 Task: Add an event with the title Second Marketing Campaign Evaluation and Fine-tuning, date ''2024/05/23'', time 8:50 AM to 10:50 AMand add a description: Scavenger Hunt is a highly customizable activity that can be tailored to suit specific objectives or themes. It can incorporate company-specific trivia, puzzles, or tasks related to your industry or organizational values. The facilitator can also include team-building elements, such as icebreaker activities, during the scavenger hunt to enhance team cohesion and communication.Select event color  Tangerine . Add location for the event as: 789 National Archaeological Museum, Athens, Greece, logged in from the account softage.10@softage.netand send the event invitation to softage.8@softage.net and softage.9@softage.net. Set a reminder for the event Daily
Action: Mouse moved to (53, 102)
Screenshot: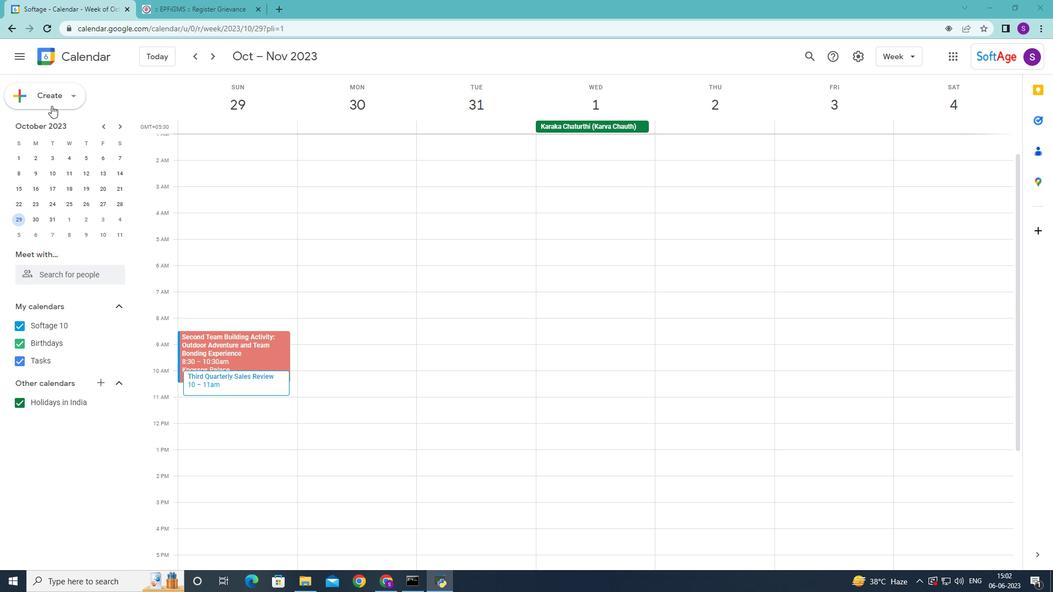 
Action: Mouse pressed left at (53, 102)
Screenshot: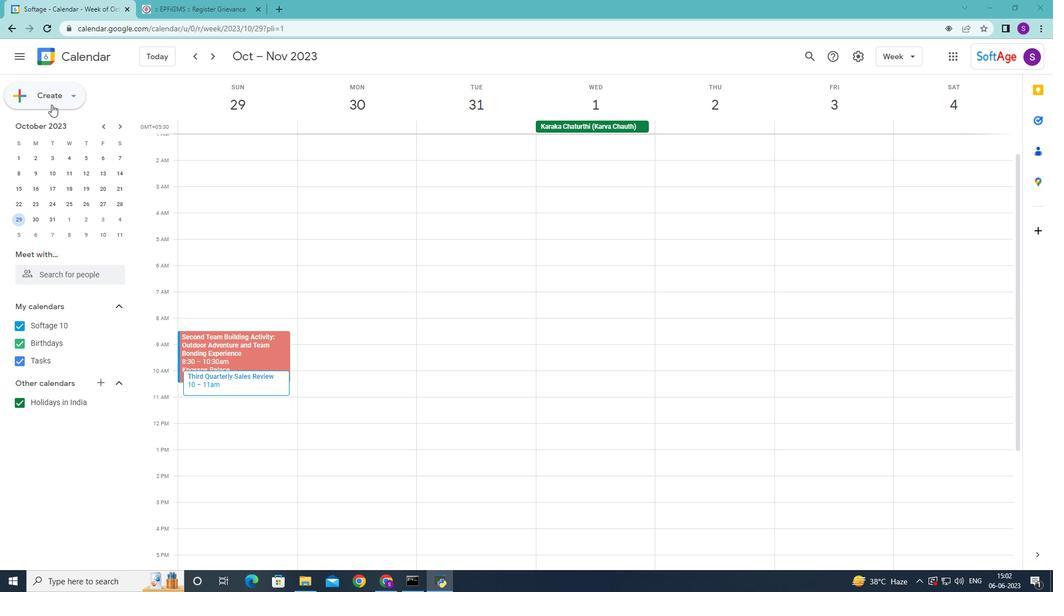 
Action: Mouse moved to (63, 134)
Screenshot: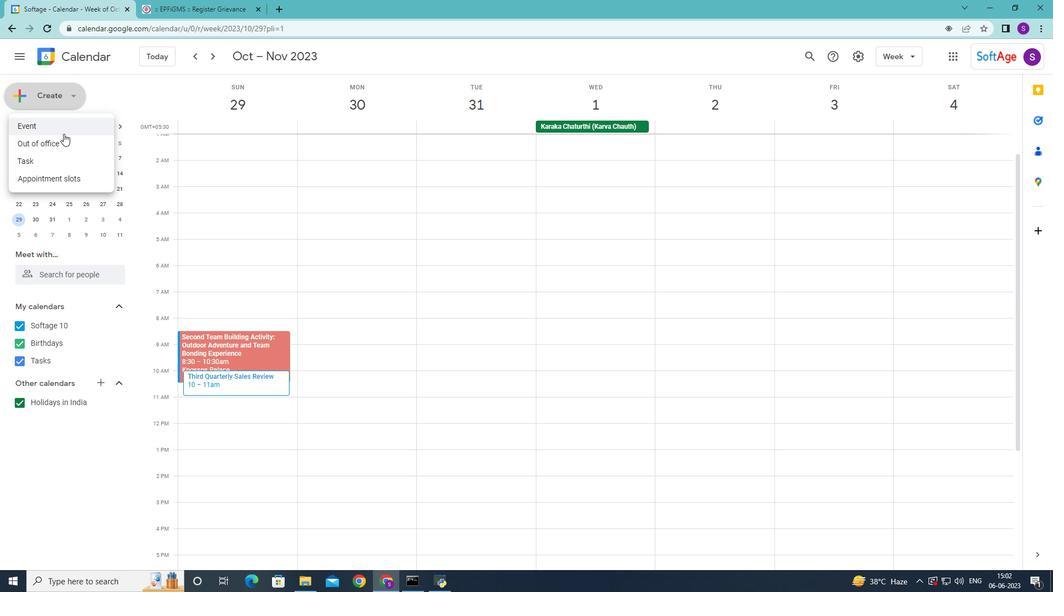 
Action: Mouse pressed left at (63, 134)
Screenshot: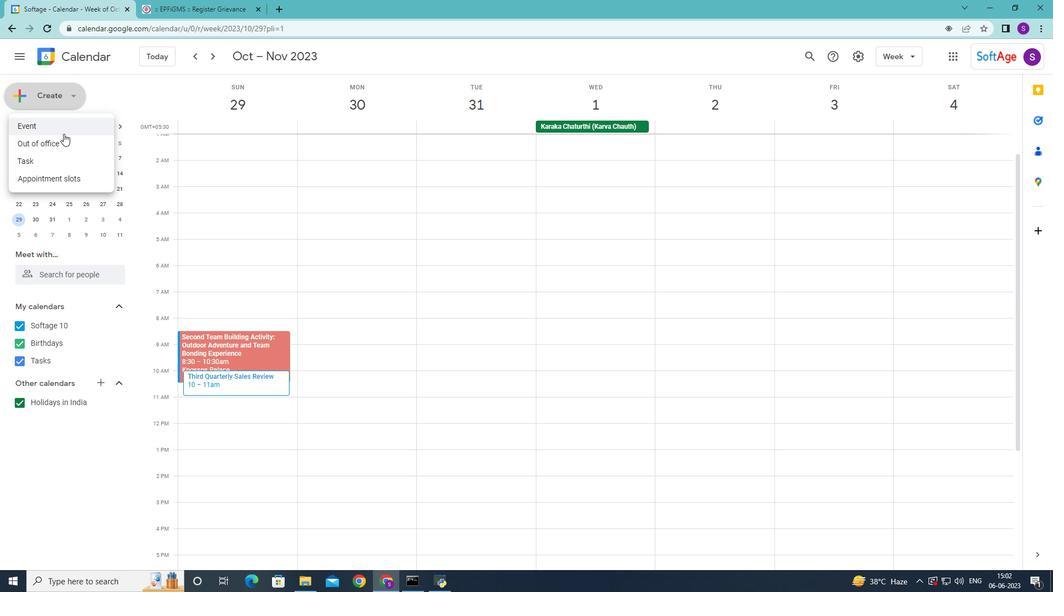 
Action: Mouse moved to (362, 274)
Screenshot: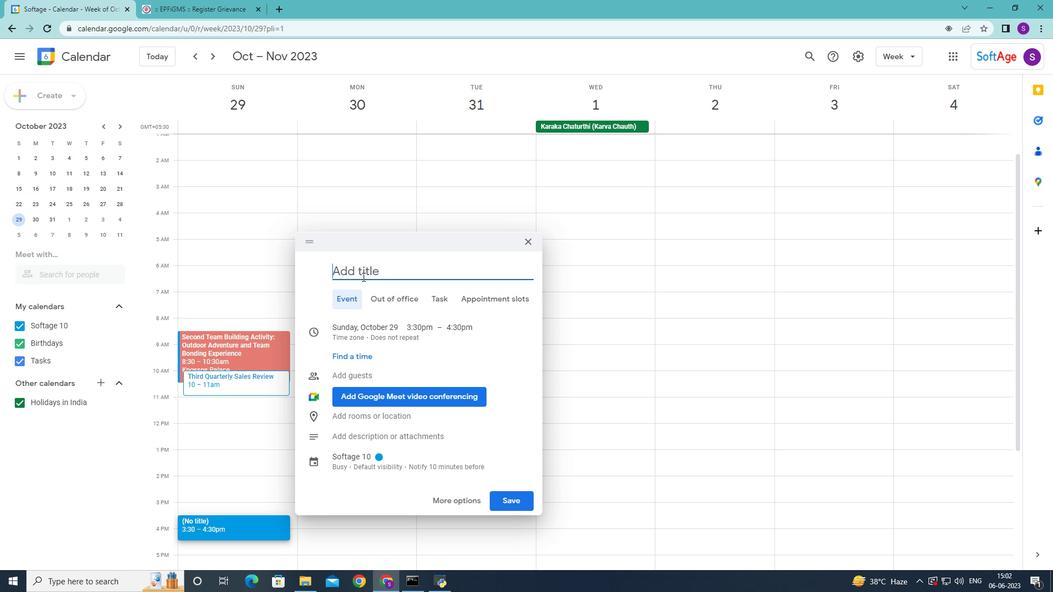 
Action: Mouse pressed left at (362, 274)
Screenshot: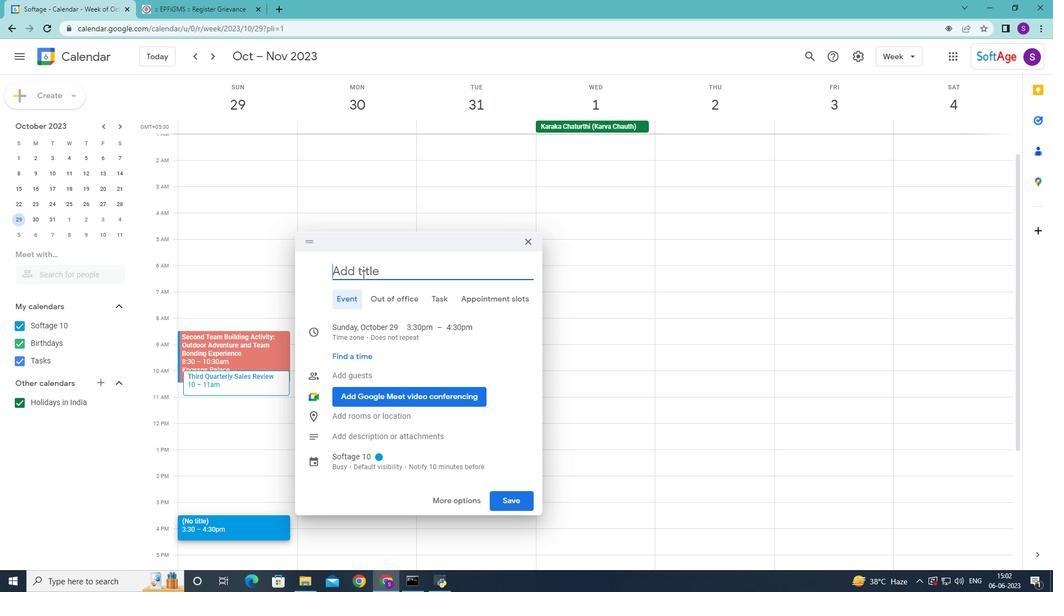 
Action: Mouse moved to (363, 273)
Screenshot: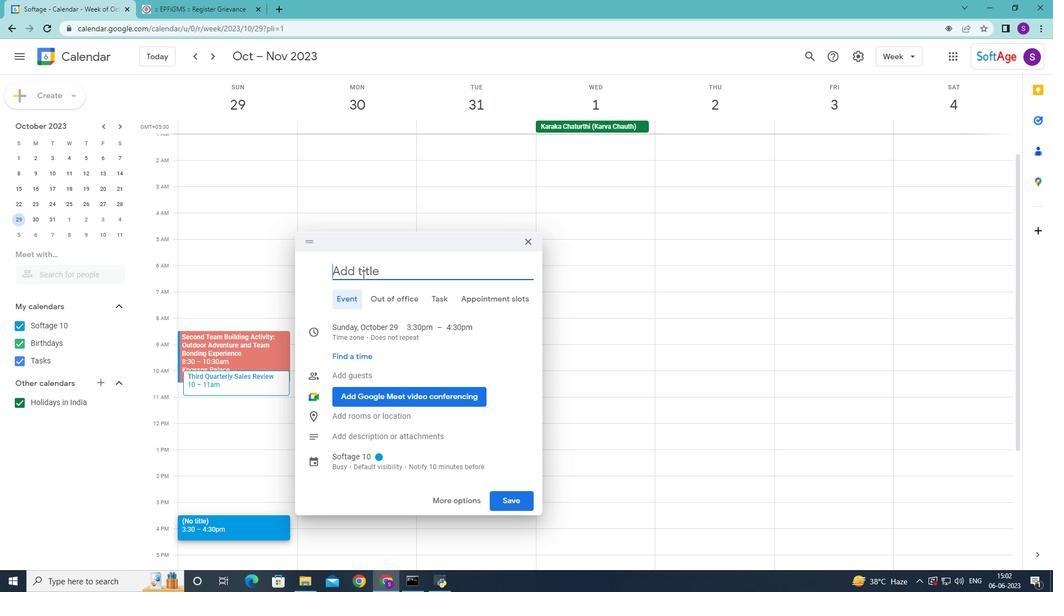 
Action: Key pressed <Key.shift>Second<Key.space><Key.shift>Marketing<Key.space><Key.shift>Campaign<Key.space><Key.shift>Evaluation<Key.space>and<Key.space><Key.shift>Fine<Key.space><Key.backspace>-tunning<Key.space>
Screenshot: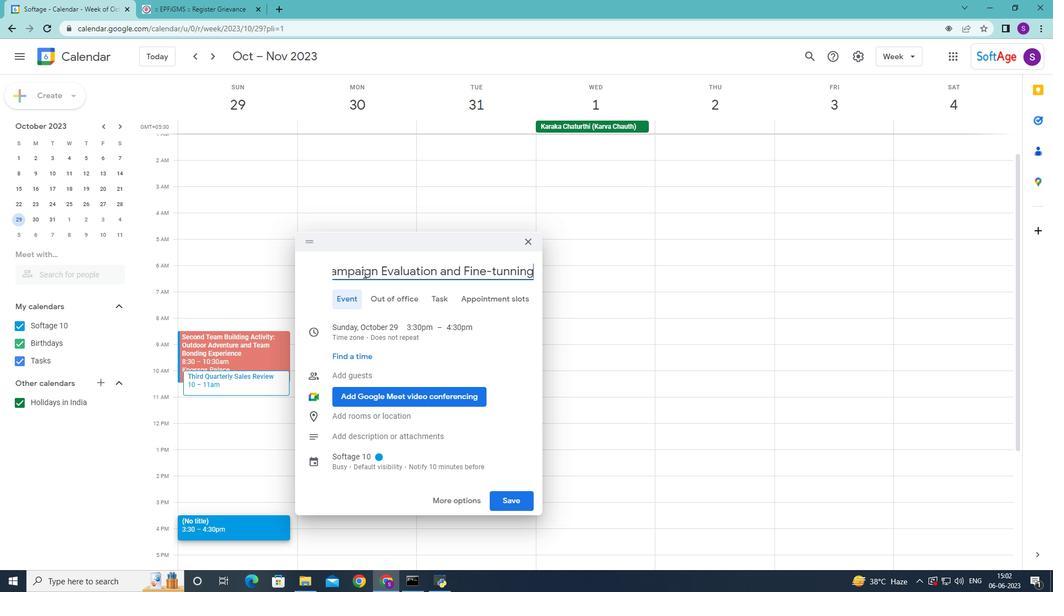 
Action: Mouse moved to (507, 273)
Screenshot: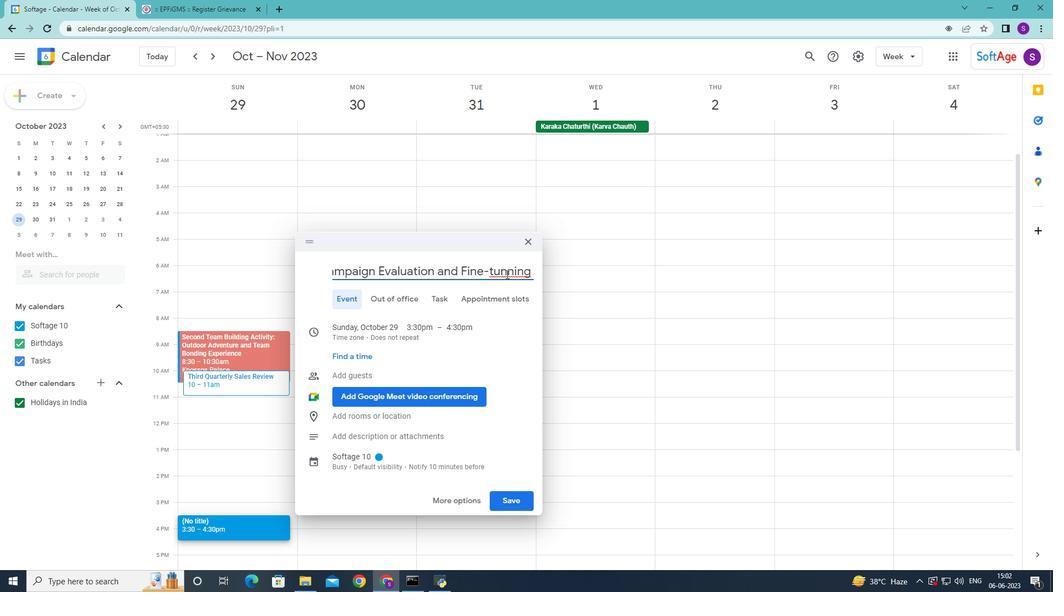 
Action: Mouse pressed left at (507, 273)
Screenshot: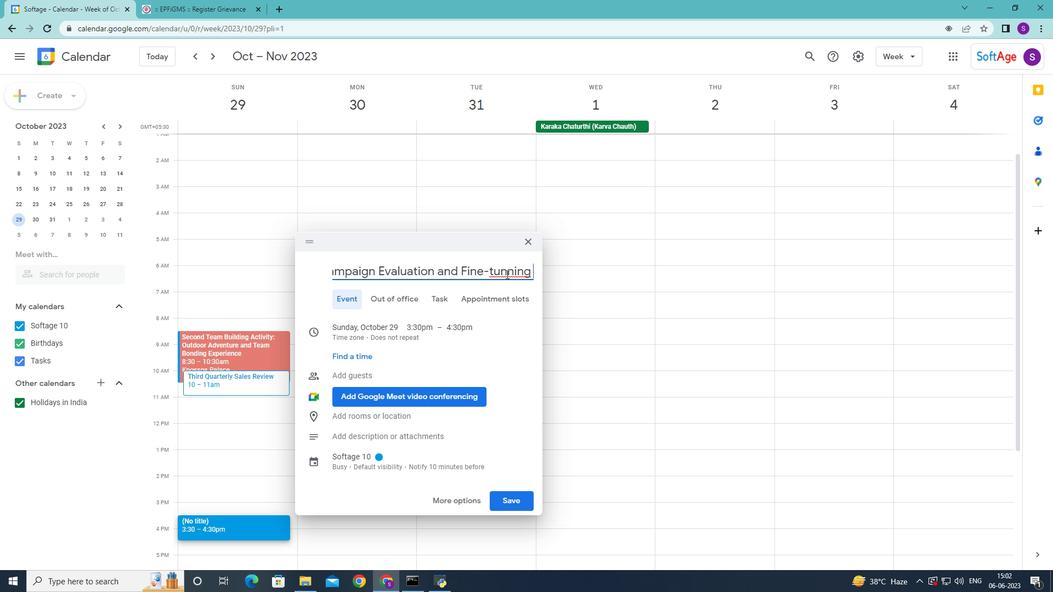
Action: Key pressed <Key.backspace>
Screenshot: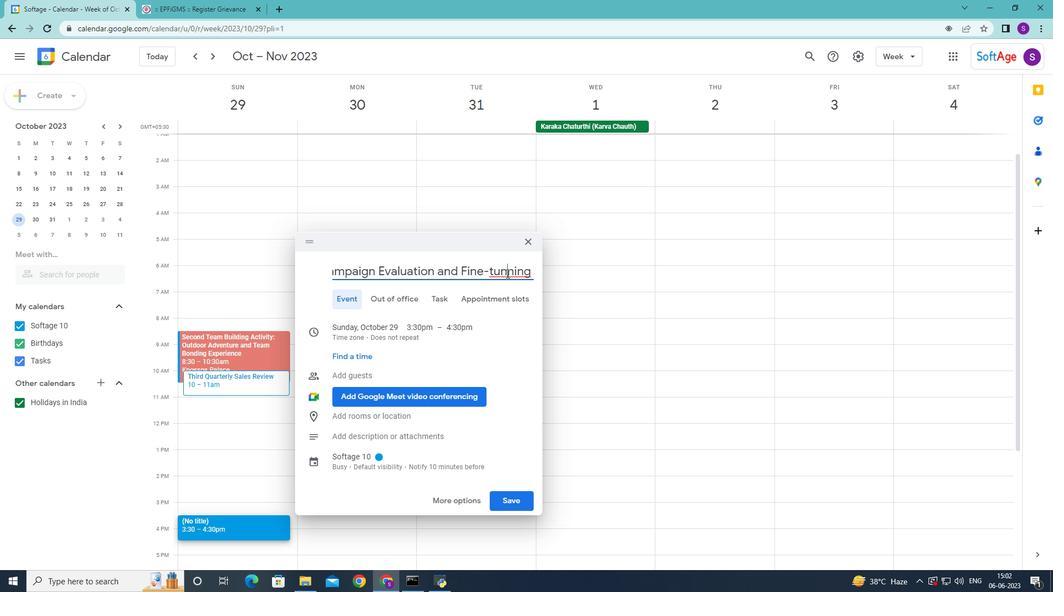 
Action: Mouse moved to (531, 269)
Screenshot: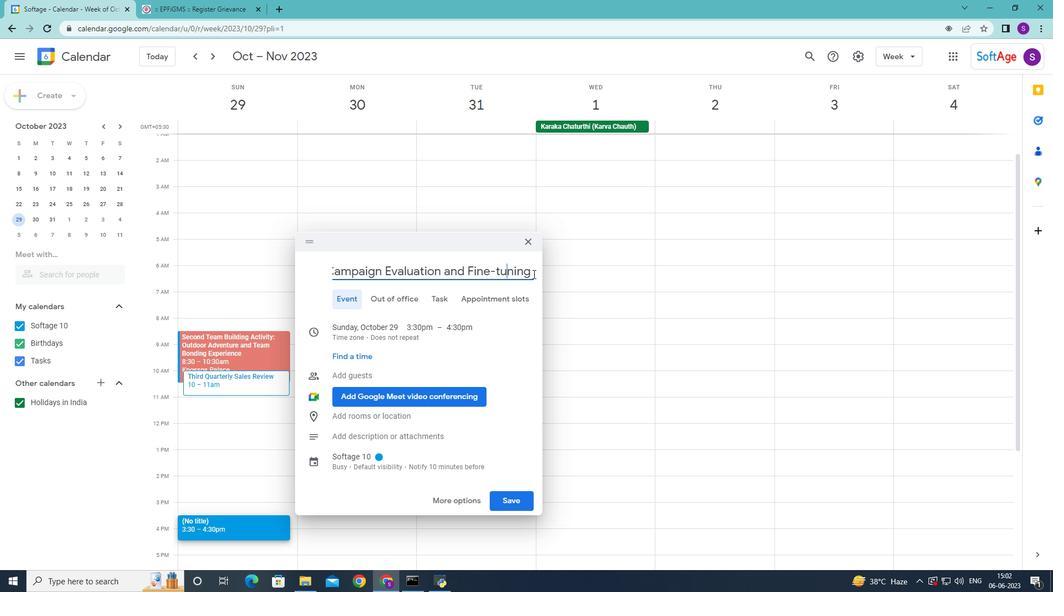 
Action: Mouse pressed left at (531, 269)
Screenshot: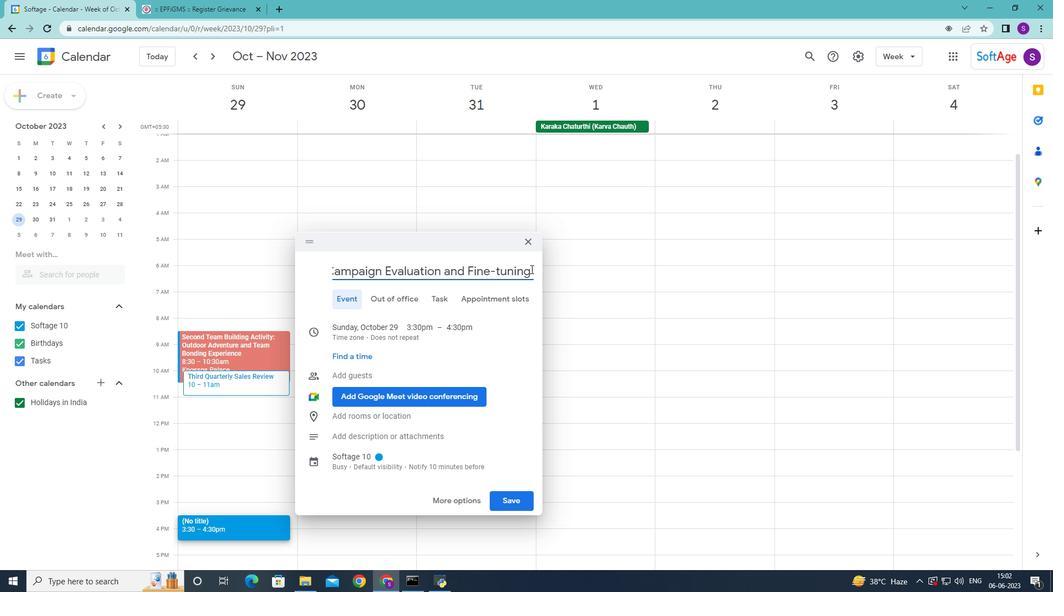 
Action: Mouse moved to (357, 326)
Screenshot: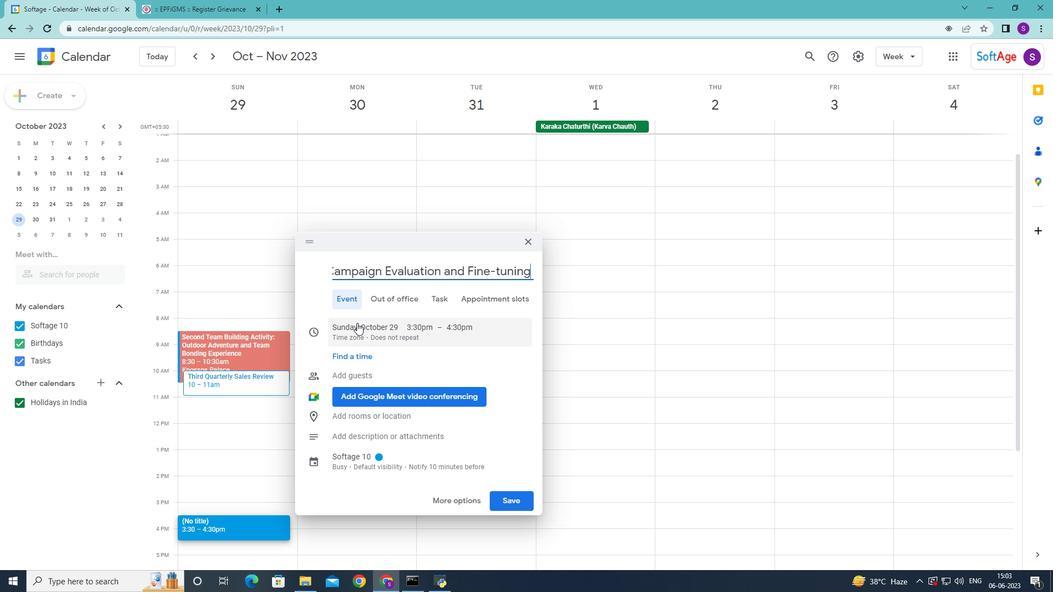 
Action: Mouse pressed left at (357, 326)
Screenshot: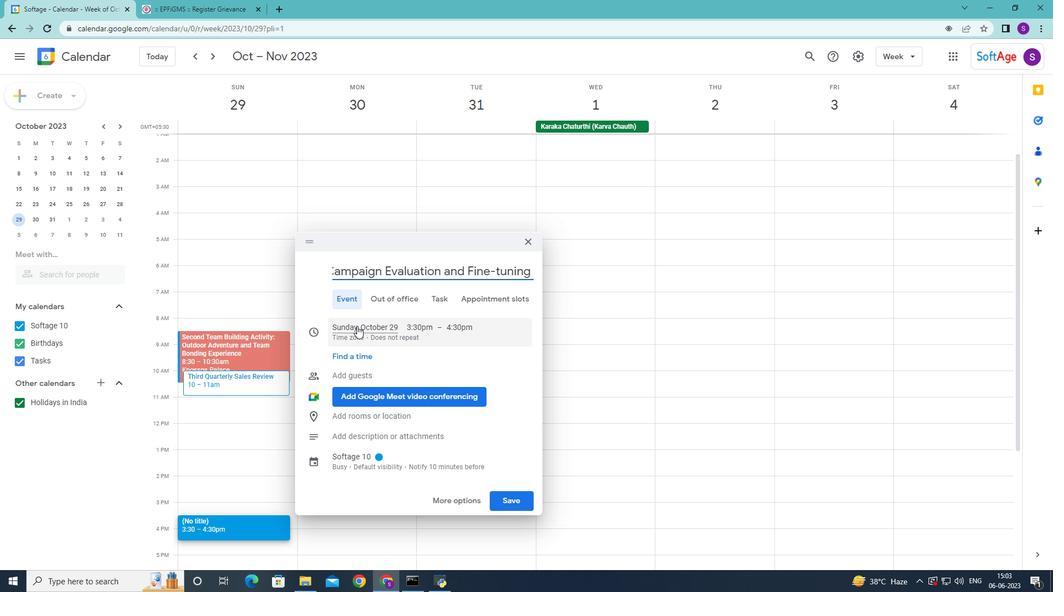 
Action: Mouse moved to (384, 369)
Screenshot: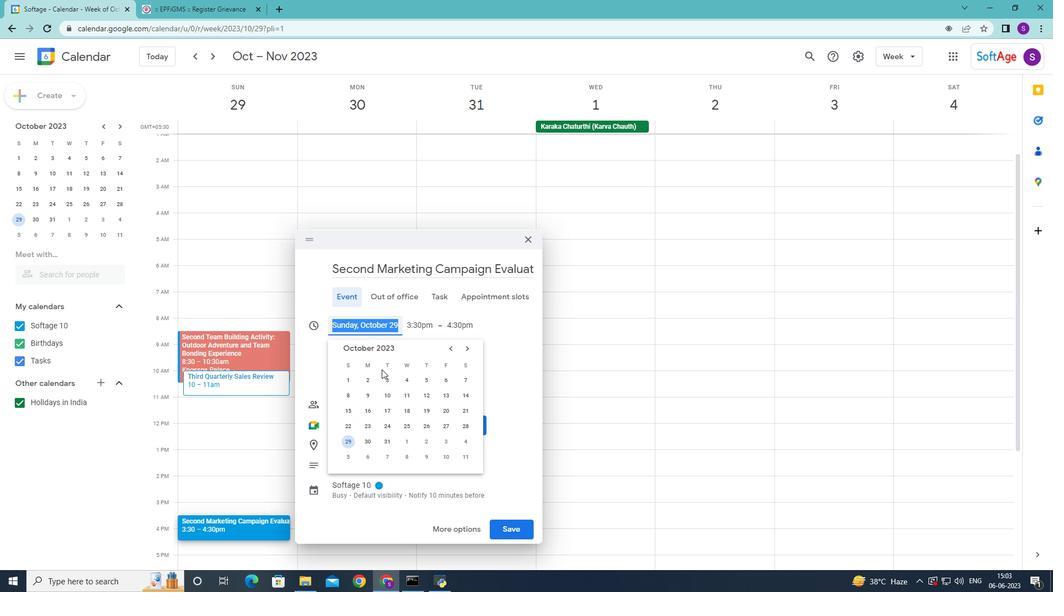 
Action: Mouse scrolled (384, 368) with delta (0, 0)
Screenshot: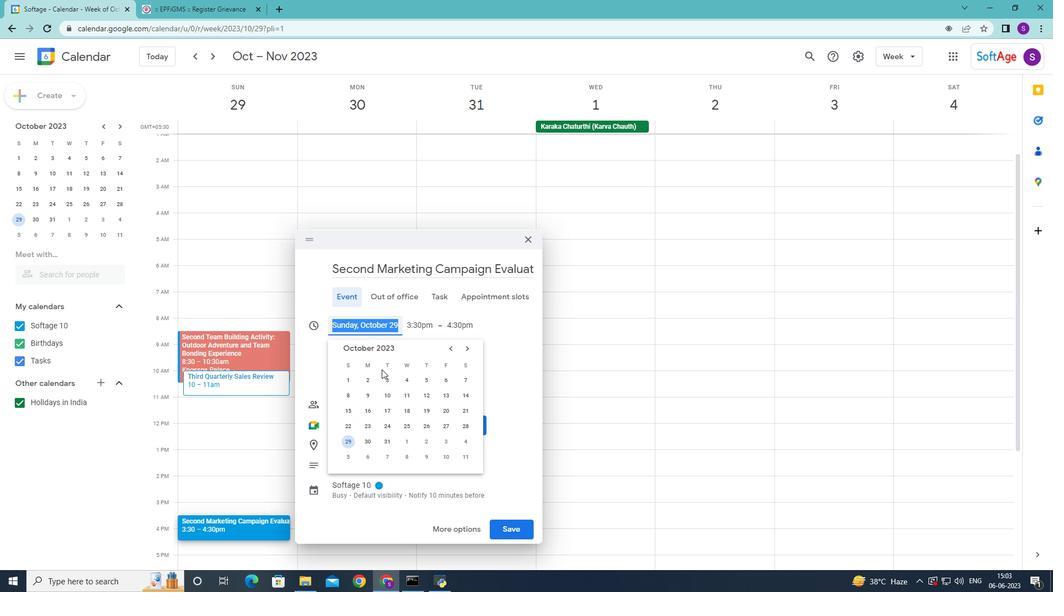 
Action: Mouse moved to (470, 350)
Screenshot: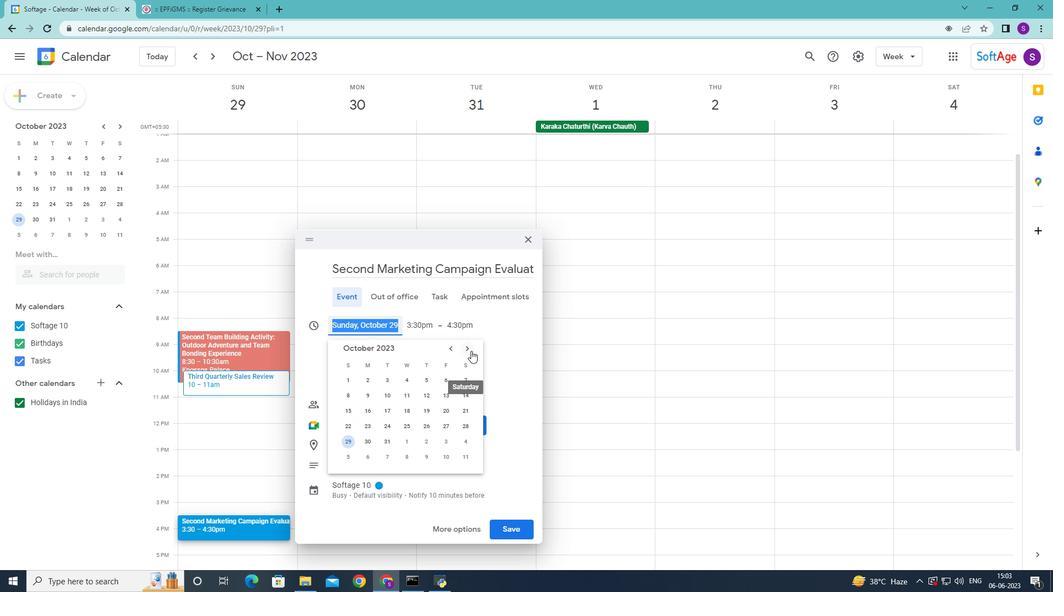 
Action: Mouse pressed left at (470, 350)
Screenshot: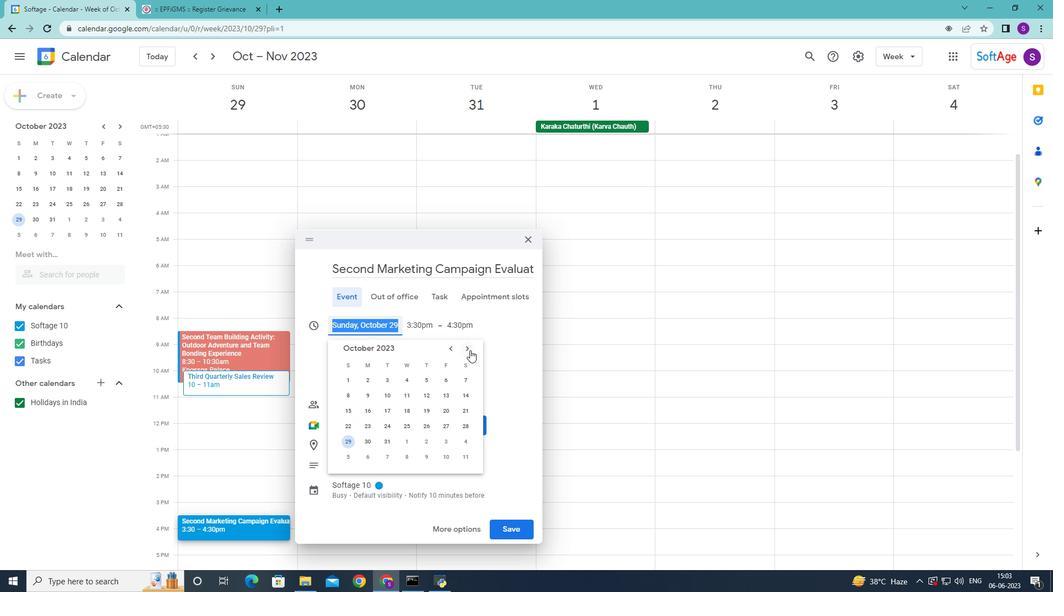 
Action: Mouse pressed left at (470, 350)
Screenshot: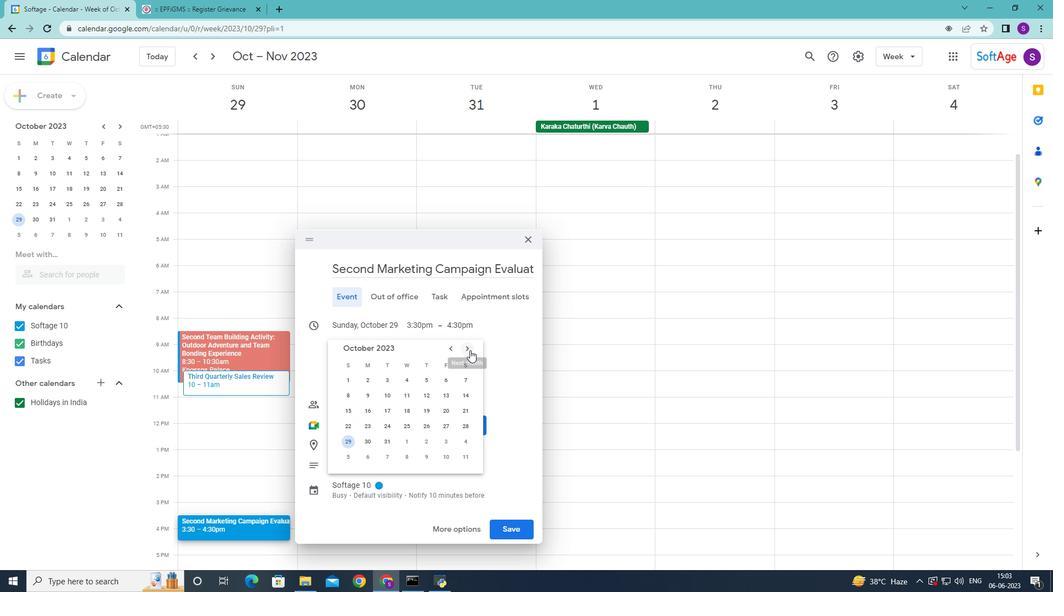 
Action: Mouse pressed left at (470, 350)
Screenshot: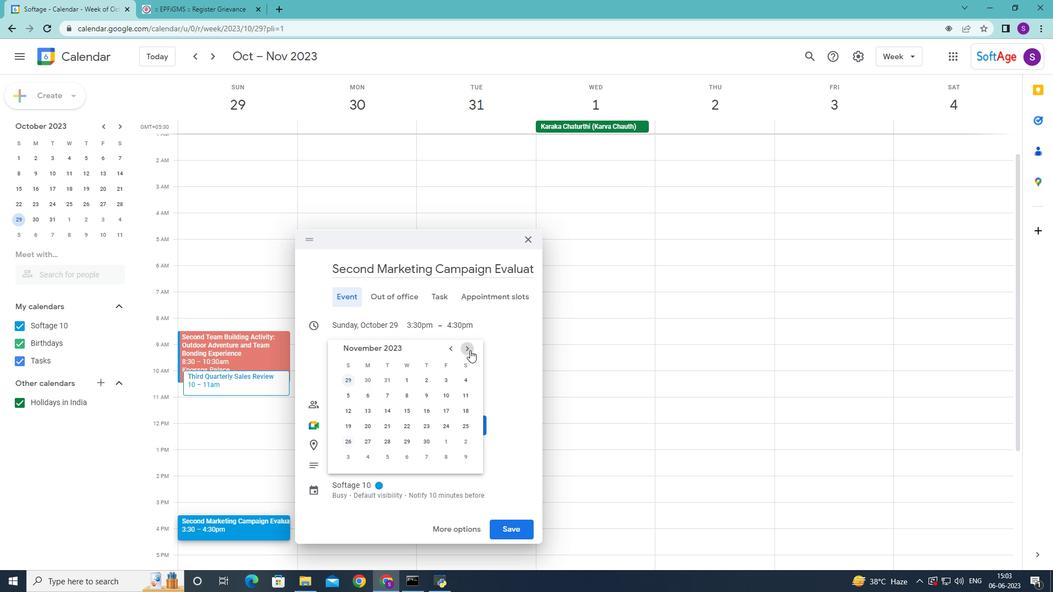 
Action: Mouse pressed left at (470, 350)
Screenshot: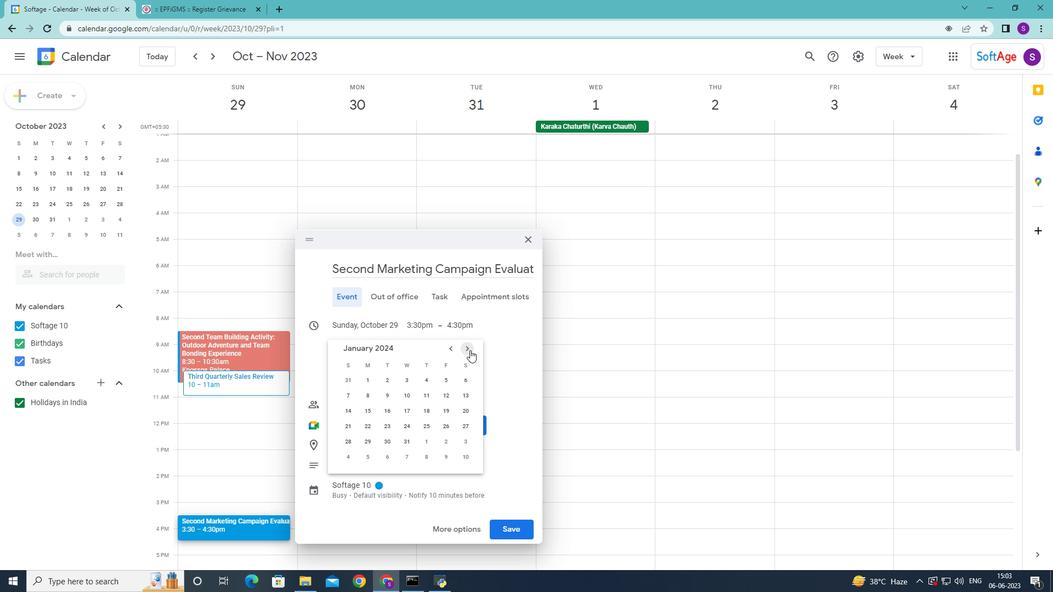 
Action: Mouse pressed left at (470, 350)
Screenshot: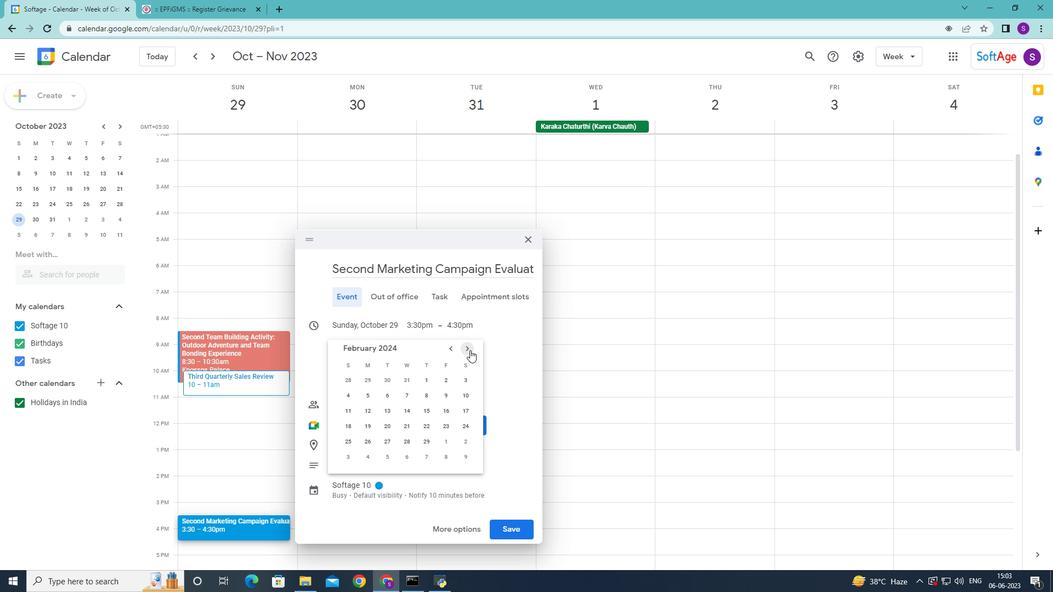 
Action: Mouse pressed left at (470, 350)
Screenshot: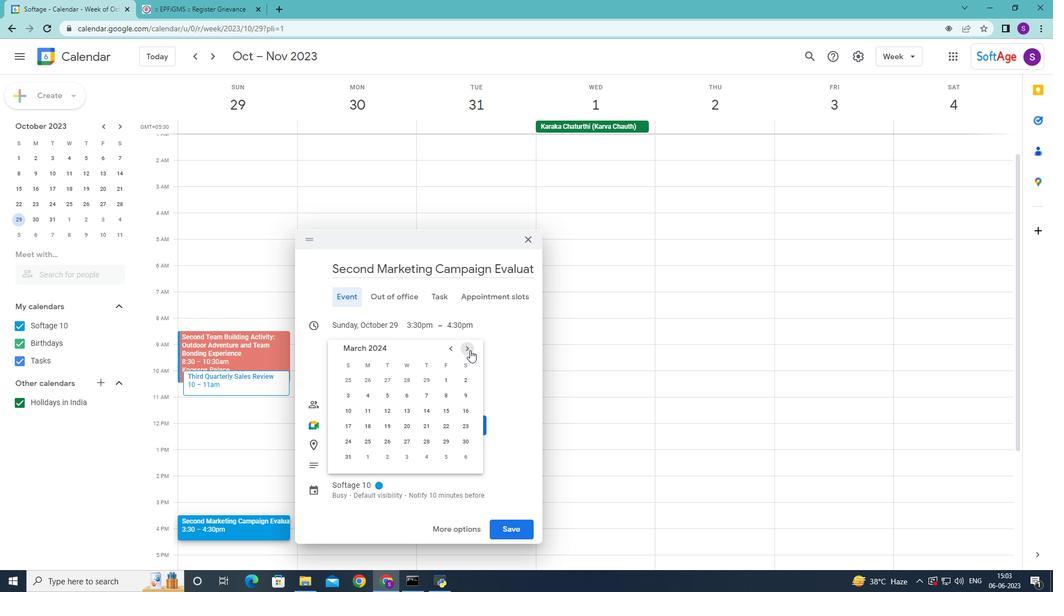 
Action: Mouse pressed left at (470, 350)
Screenshot: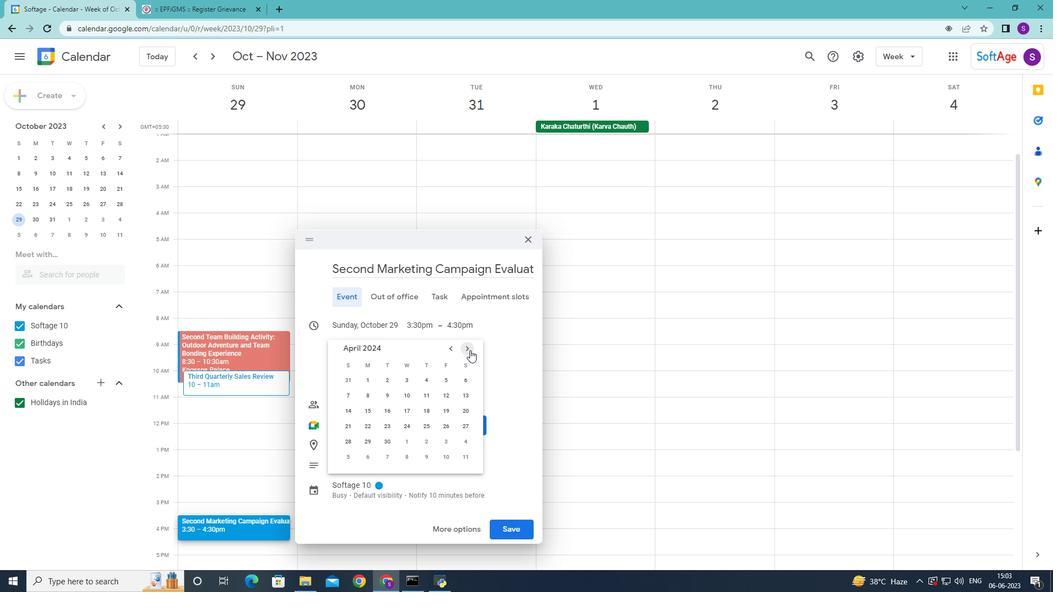 
Action: Mouse moved to (433, 429)
Screenshot: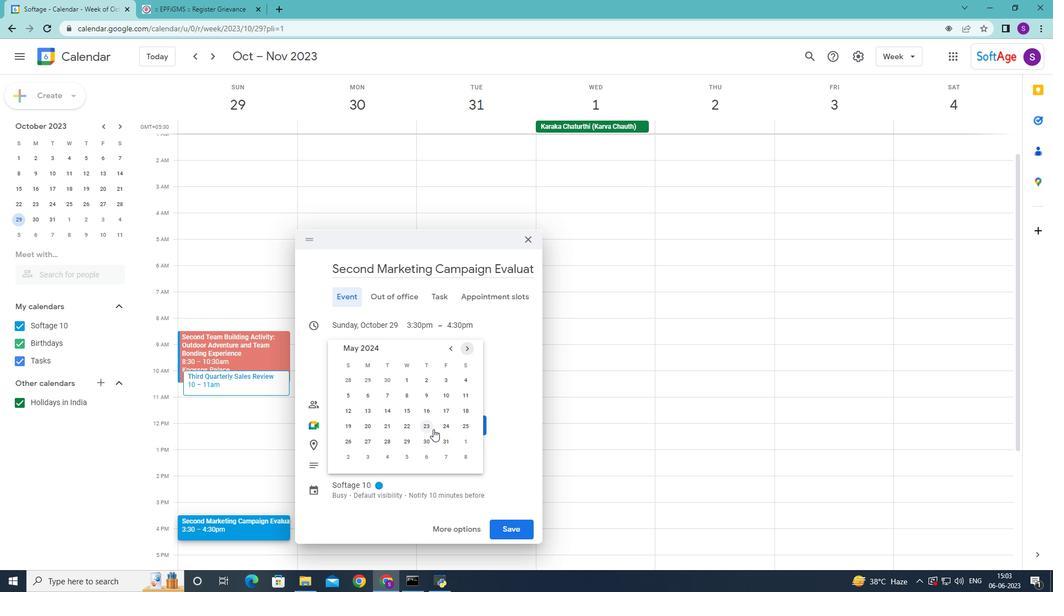 
Action: Mouse pressed left at (433, 429)
Screenshot: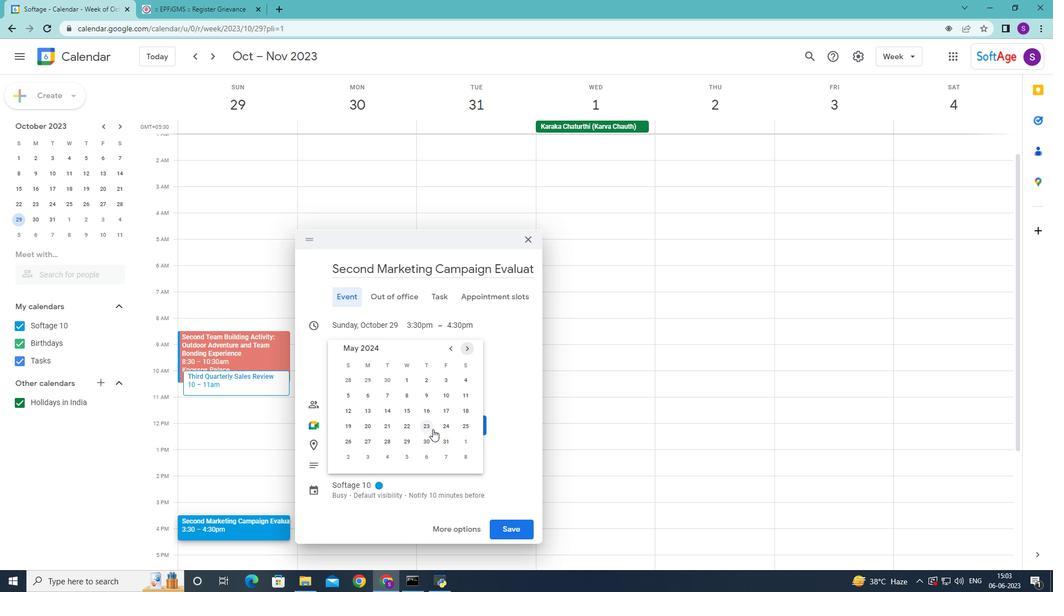 
Action: Mouse moved to (428, 321)
Screenshot: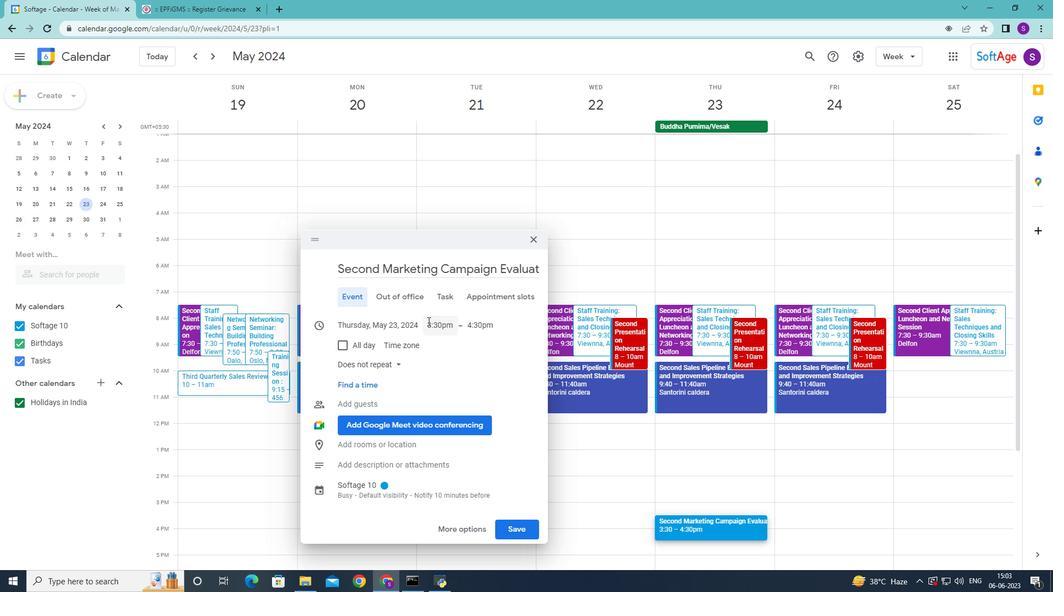 
Action: Mouse pressed left at (428, 321)
Screenshot: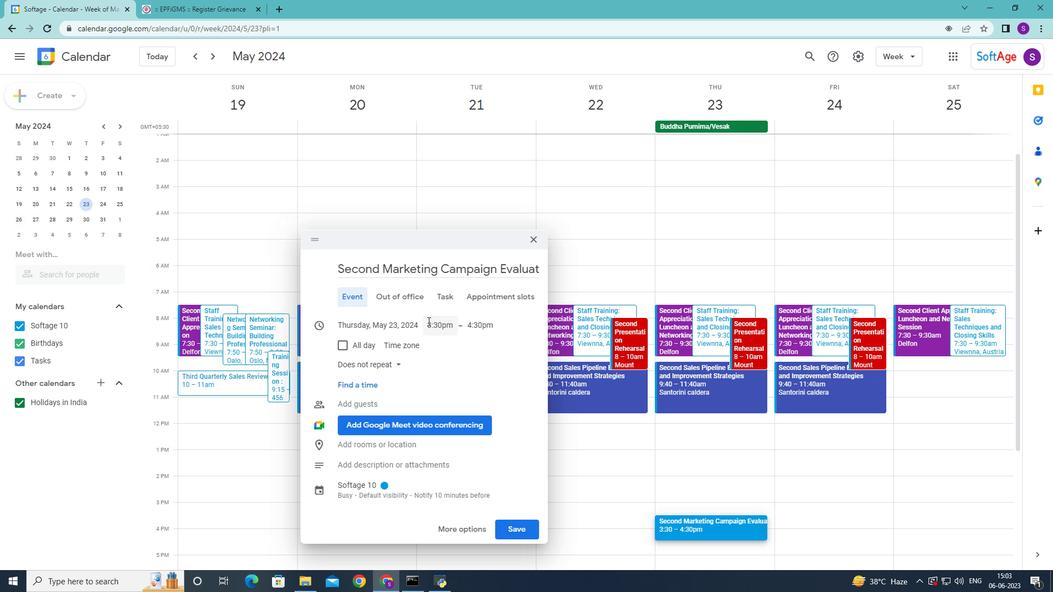 
Action: Mouse moved to (557, 325)
Screenshot: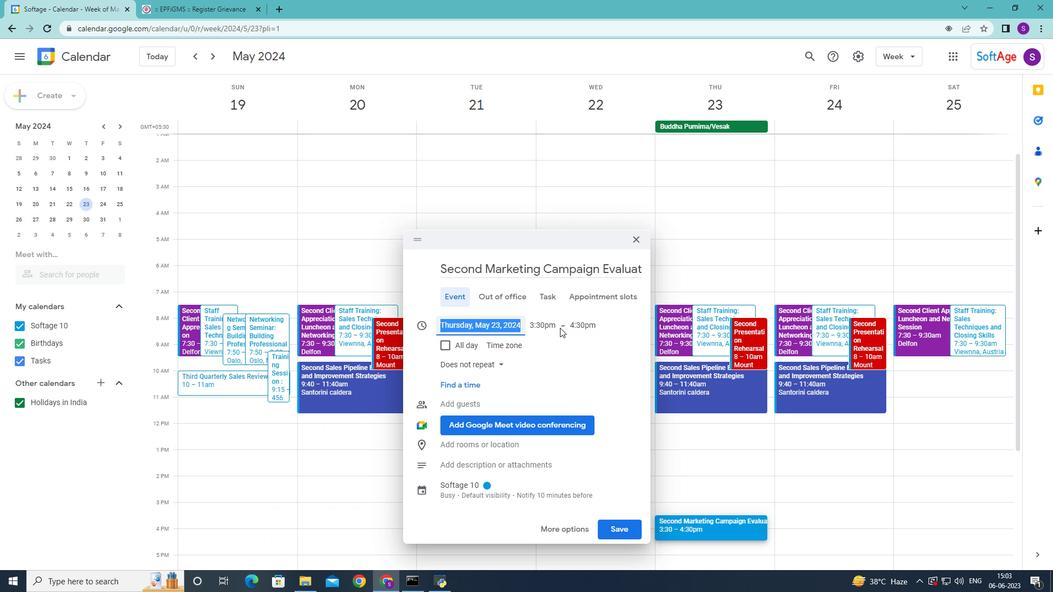 
Action: Mouse pressed left at (557, 325)
Screenshot: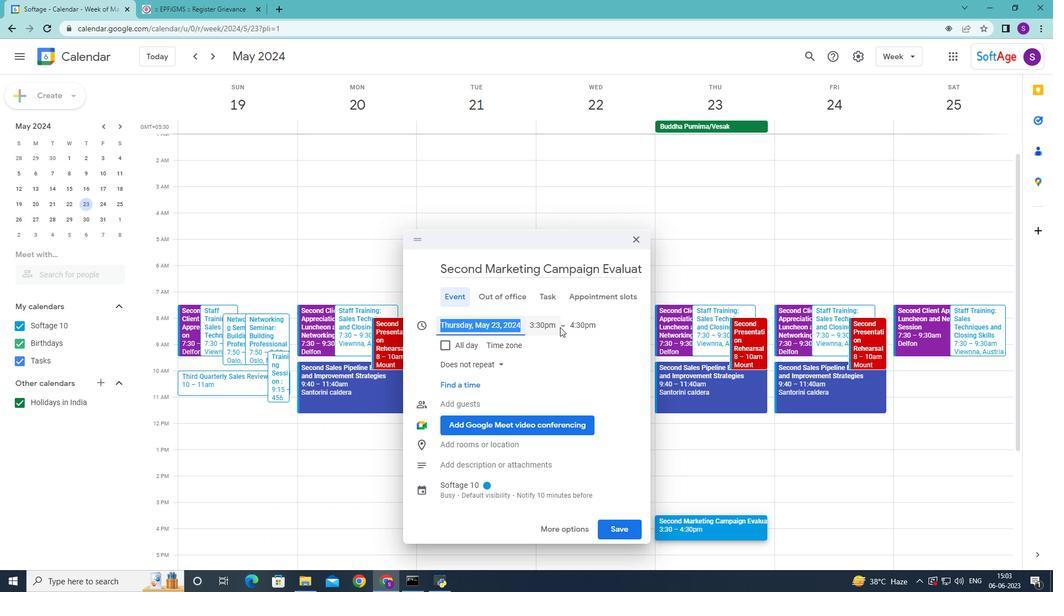 
Action: Mouse moved to (564, 340)
Screenshot: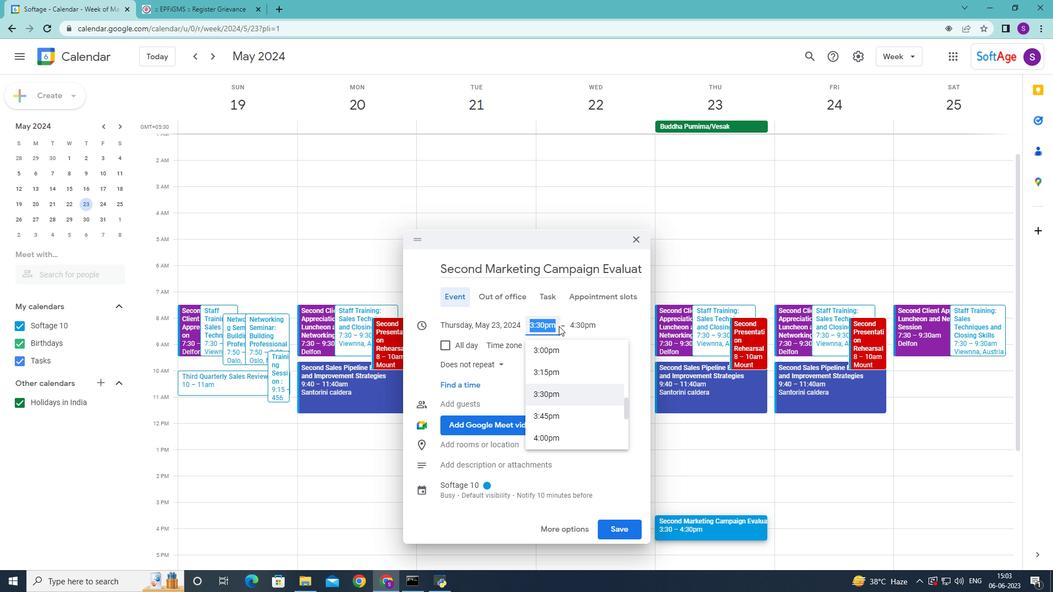 
Action: Key pressed 8<Key.shift_r>:0<Key.backspace>50am<Key.enter>
Screenshot: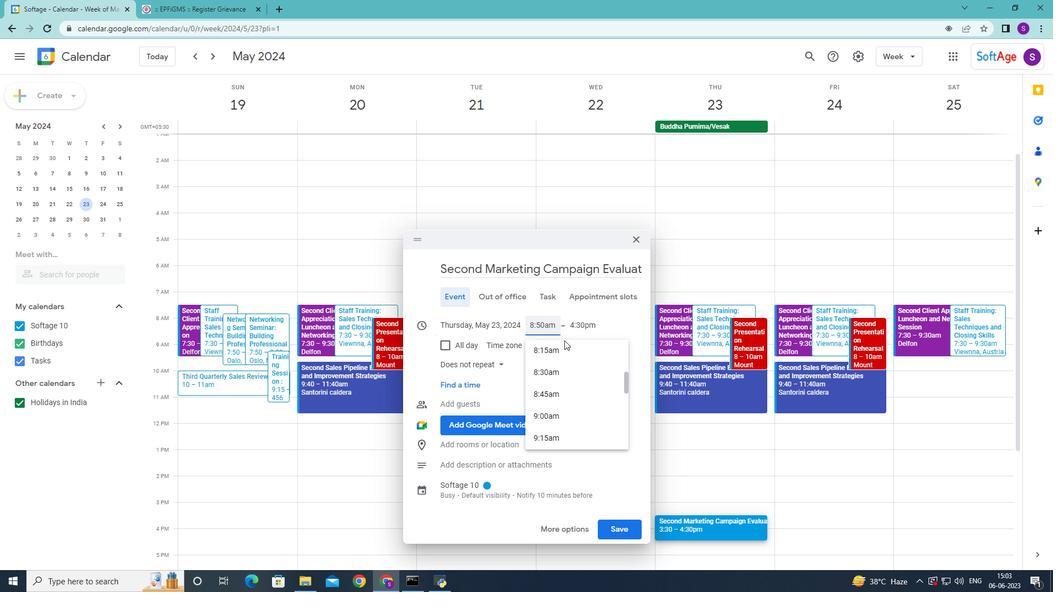 
Action: Mouse moved to (572, 262)
Screenshot: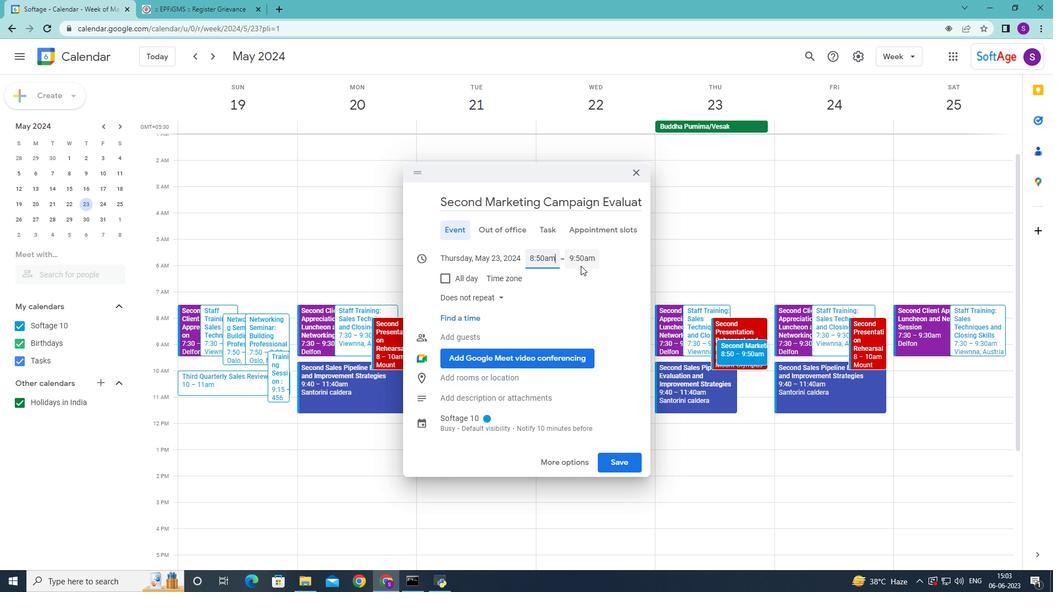 
Action: Mouse pressed left at (572, 262)
Screenshot: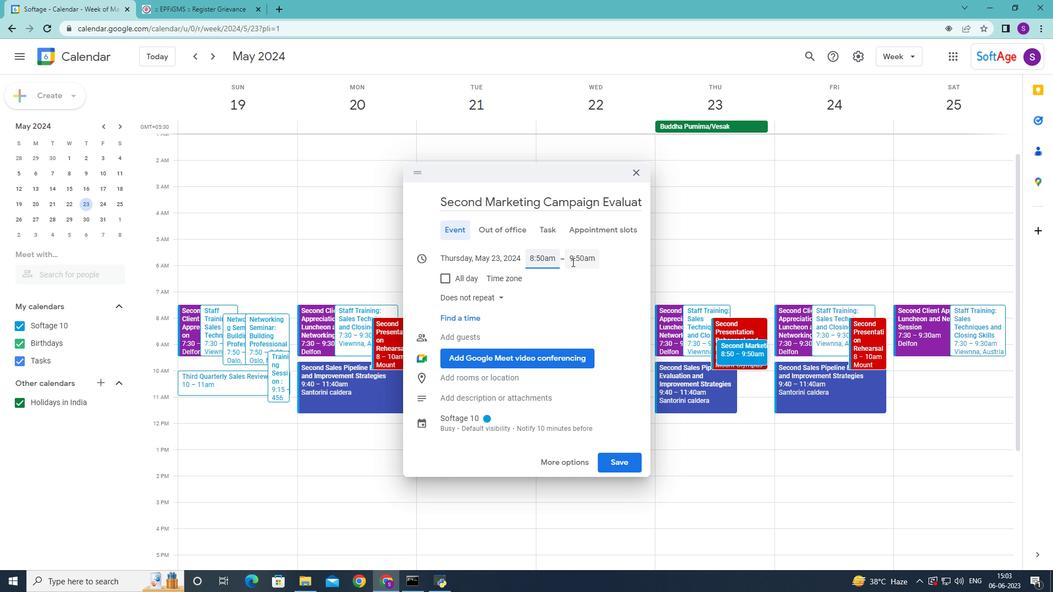 
Action: Key pressed 10<Key.shift_r>:50am
Screenshot: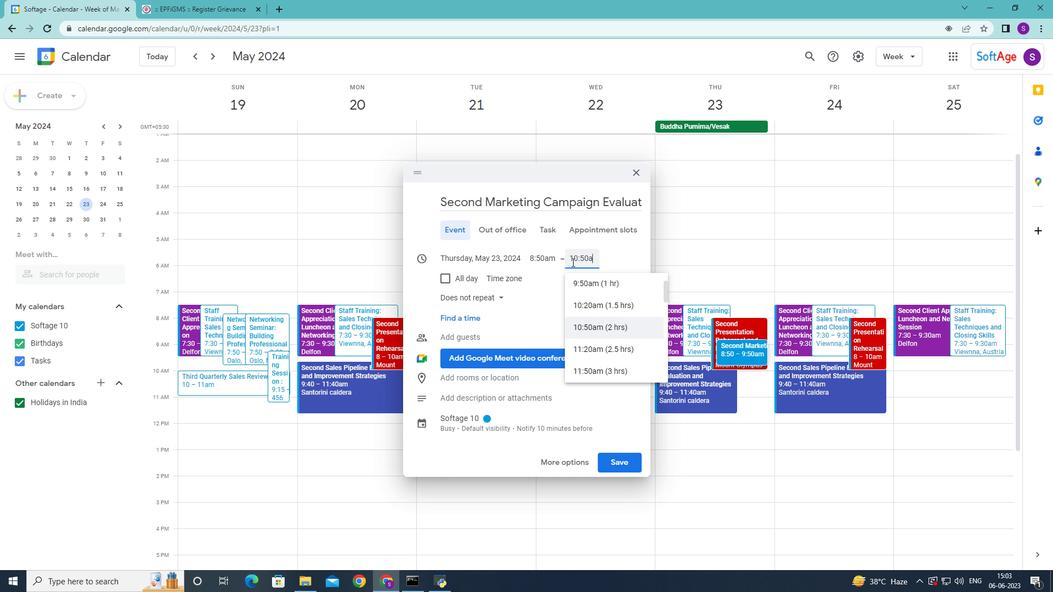 
Action: Mouse moved to (590, 399)
Screenshot: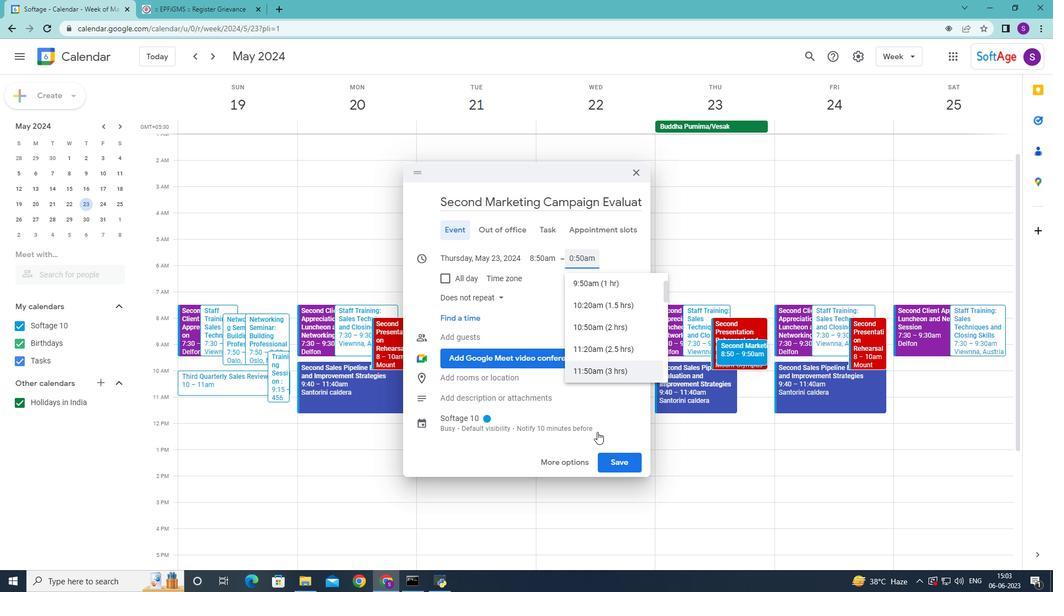 
Action: Key pressed <Key.enter>
Screenshot: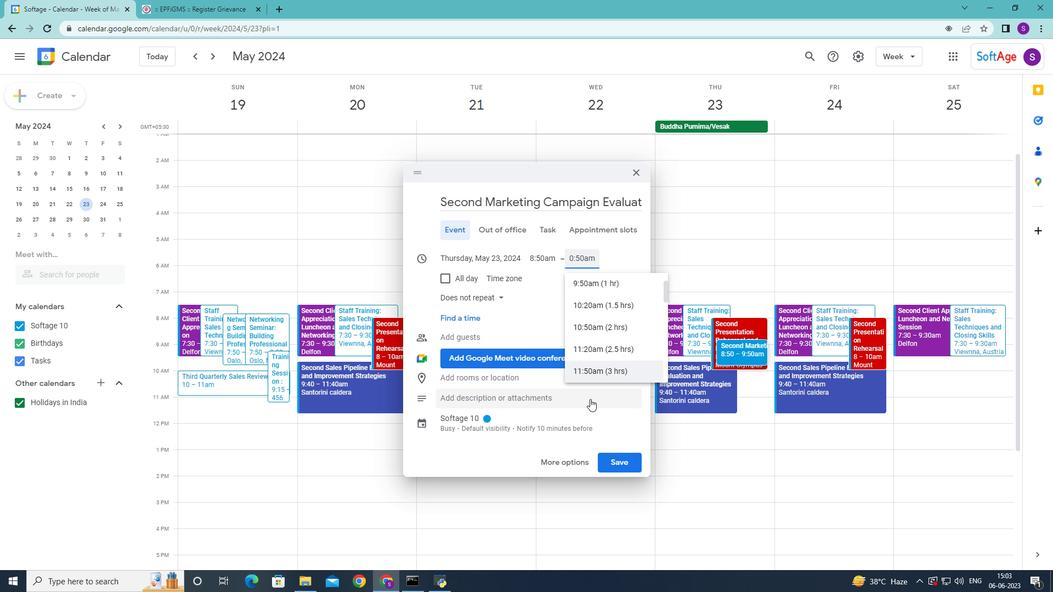 
Action: Mouse moved to (544, 462)
Screenshot: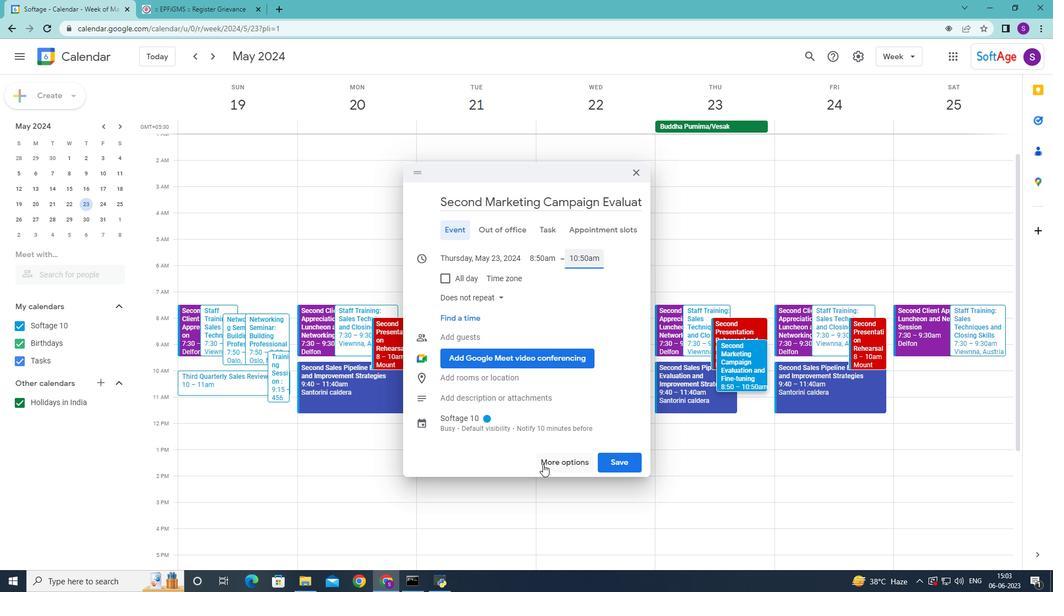
Action: Mouse pressed left at (544, 462)
Screenshot: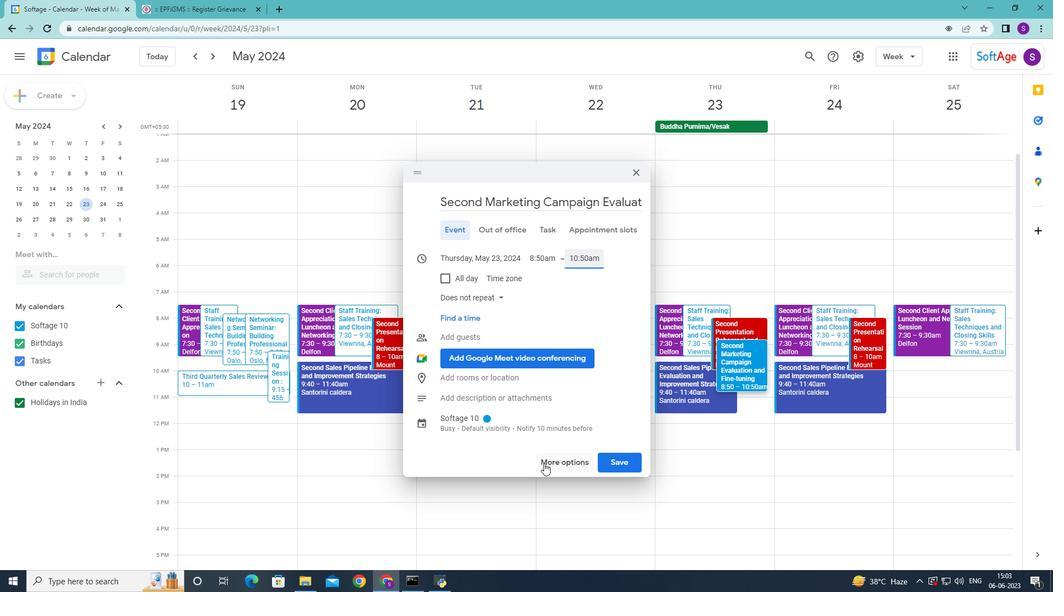 
Action: Mouse moved to (215, 365)
Screenshot: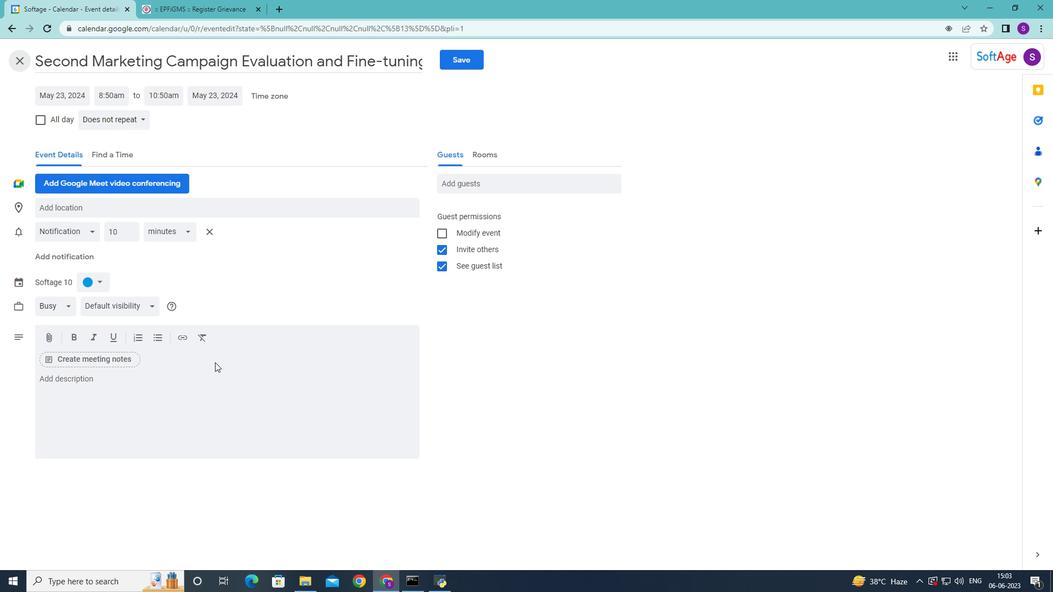 
Action: Mouse pressed left at (215, 365)
Screenshot: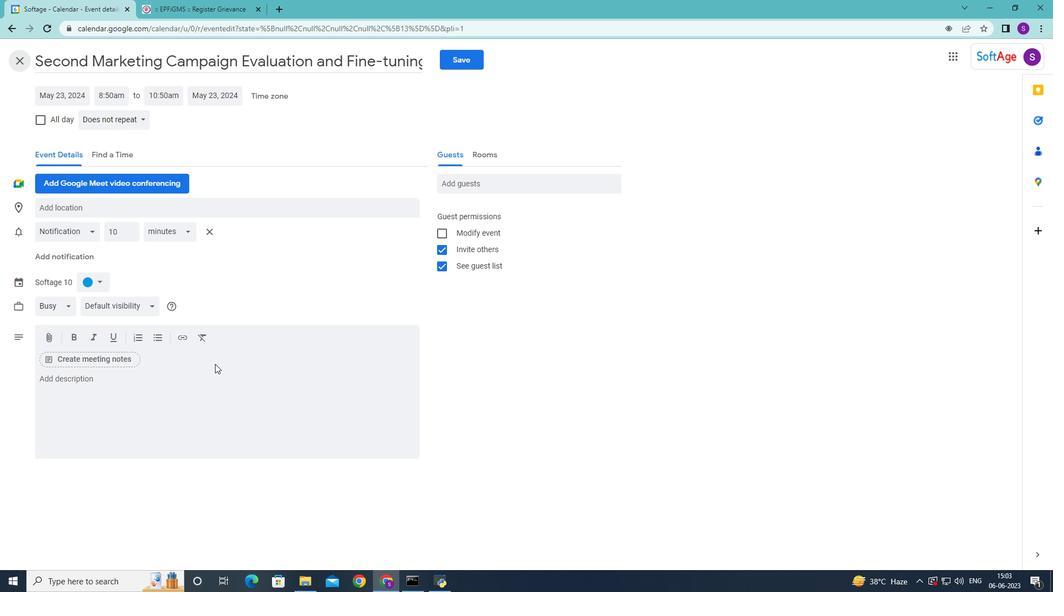 
Action: Mouse moved to (207, 405)
Screenshot: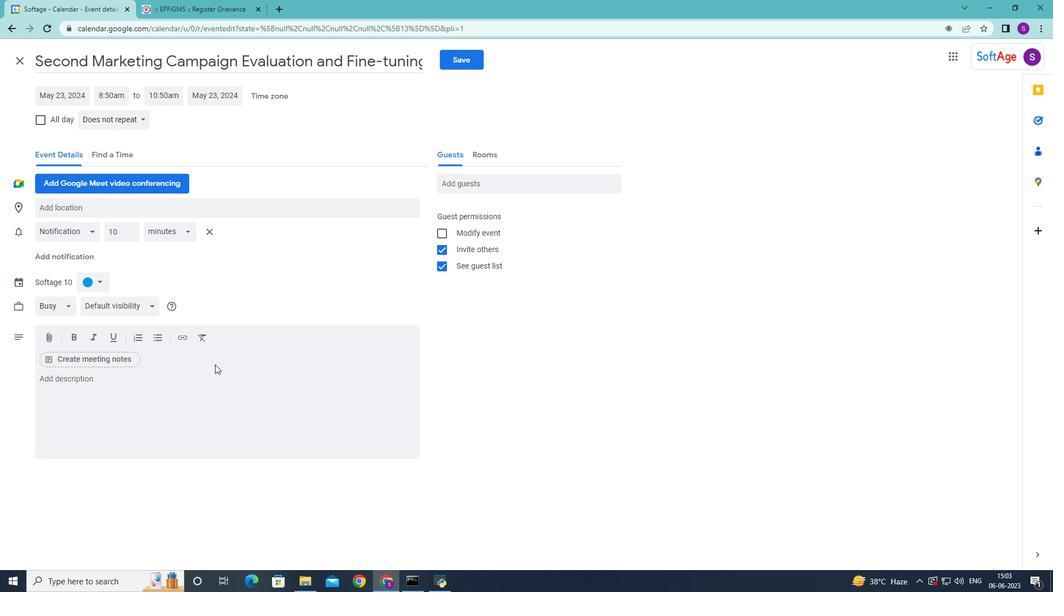 
Action: Mouse pressed left at (207, 405)
Screenshot: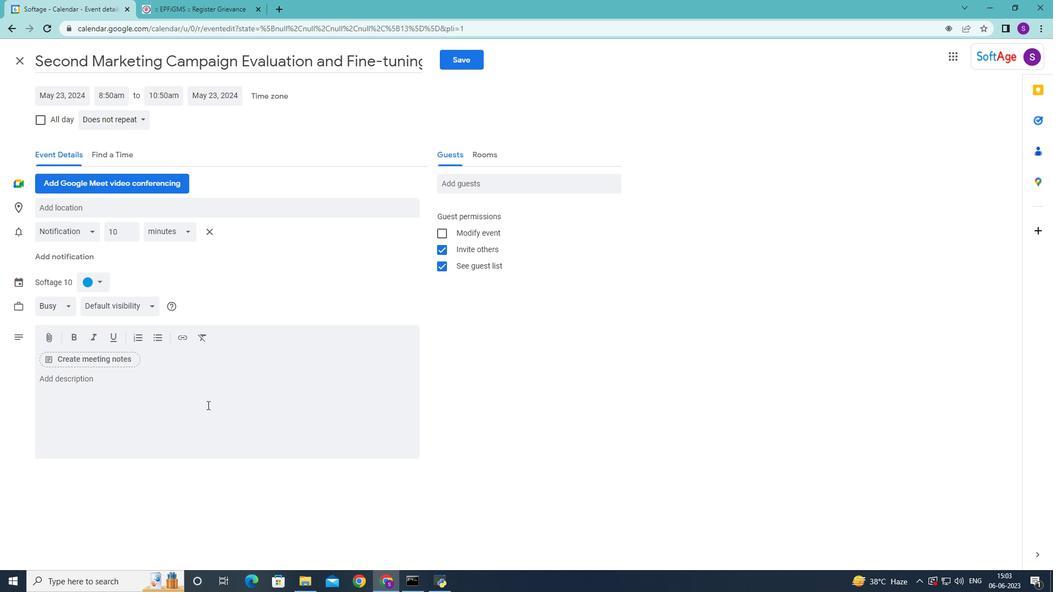 
Action: Mouse moved to (206, 406)
Screenshot: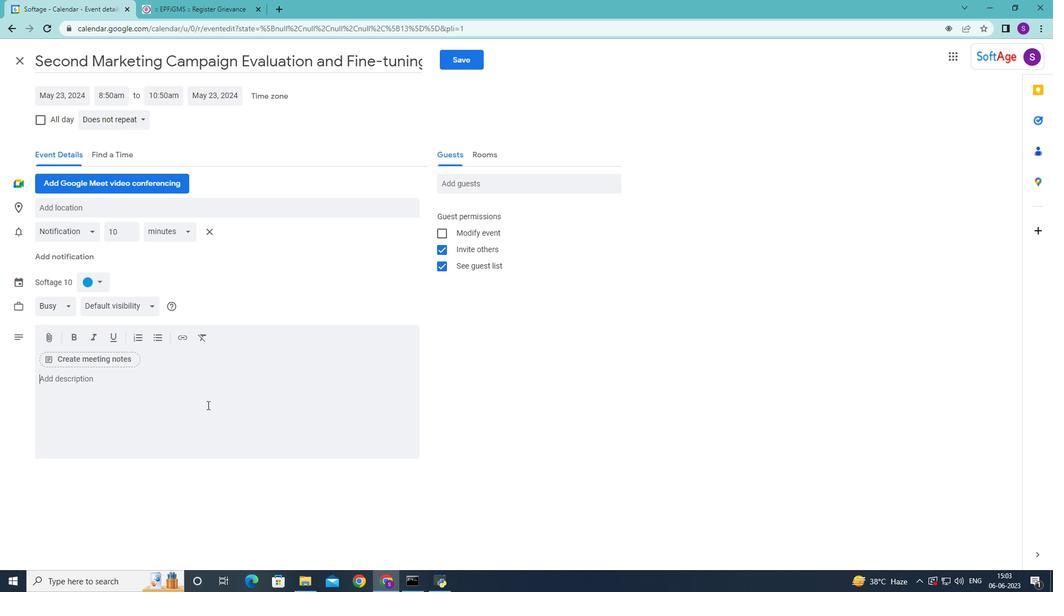 
Action: Key pressed <Key.shift>Scavenger<Key.space><Key.shift>Hunt<Key.space>is<Key.space>a<Key.space>highly<Key.space>customizable<Key.space>activity<Key.space>tht<Key.backspace>at<Key.space>can<Key.space>be<Key.space>tailored<Key.space>to<Key.space>suit<Key.space>specific<Key.space>objectives<Key.space>or<Key.space>themes<Key.space><Key.backspace>.<Key.space>it<Key.space>can<Key.space>incorporate<Key.space>company<Key.space><Key.backspace>-<Key.space>s<Key.backspace><Key.backspace>specific<Key.space>trivia,<Key.space>pi<Key.backspace>uzzles<Key.space><Key.backspace>,<Key.space>or<Key.space>tasks<Key.space>related<Key.space>to<Key.space>your<Key.space>industry<Key.space>or<Key.space>ora<Key.backspace>ganizational<Key.space>vali<Key.backspace>ues<Key.space><Key.backspace>.<Key.space><Key.shift>The<Key.space>facilitator<Key.space>can<Key.space>also<Key.space>incli<Key.backspace>ude<Key.space>team<Key.space><Key.backspace>-<Key.space>building<Key.space>elements,<Key.space>such<Key.space>a<Key.space><Key.backspace>s<Key.space>icebreaker<Key.space>activities<Key.space><Key.backspace>,<Key.space>during<Key.space>the<Key.space>scavenger<Key.space>hunt<Key.space>to<Key.space>enhab<Key.backspace>nce<Key.space>team<Key.space>cohesion<Key.space>and<Key.space>communication<Key.space><Key.backspace>.<Key.space>
Screenshot: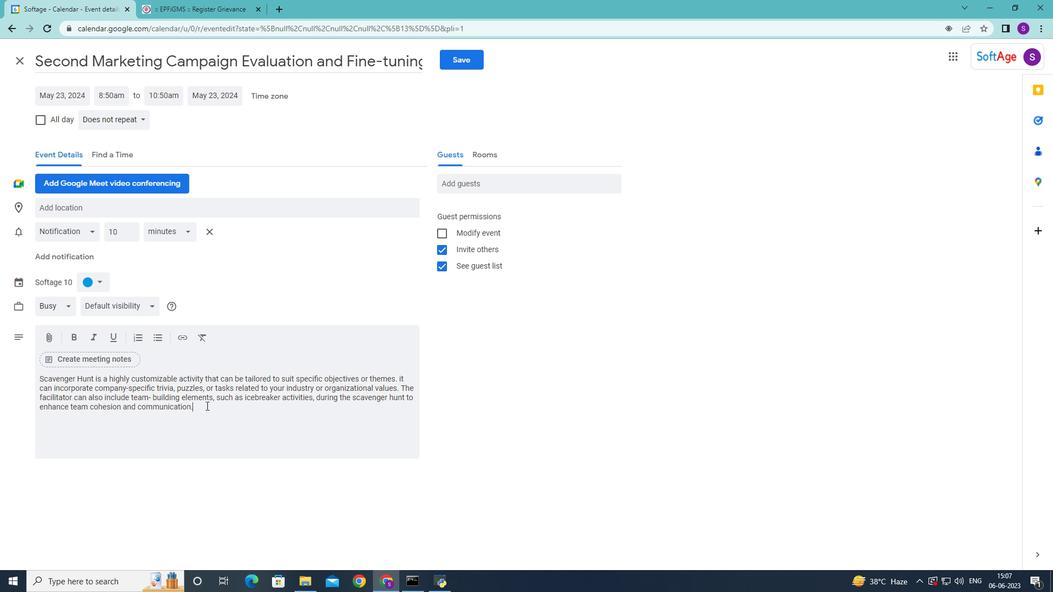 
Action: Mouse moved to (94, 279)
Screenshot: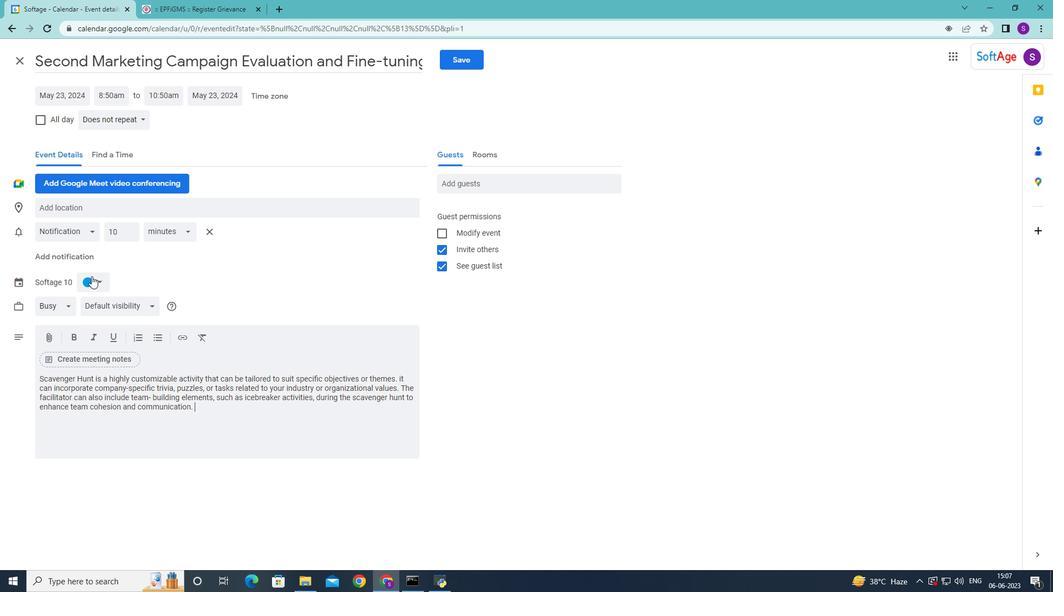 
Action: Mouse pressed left at (94, 279)
Screenshot: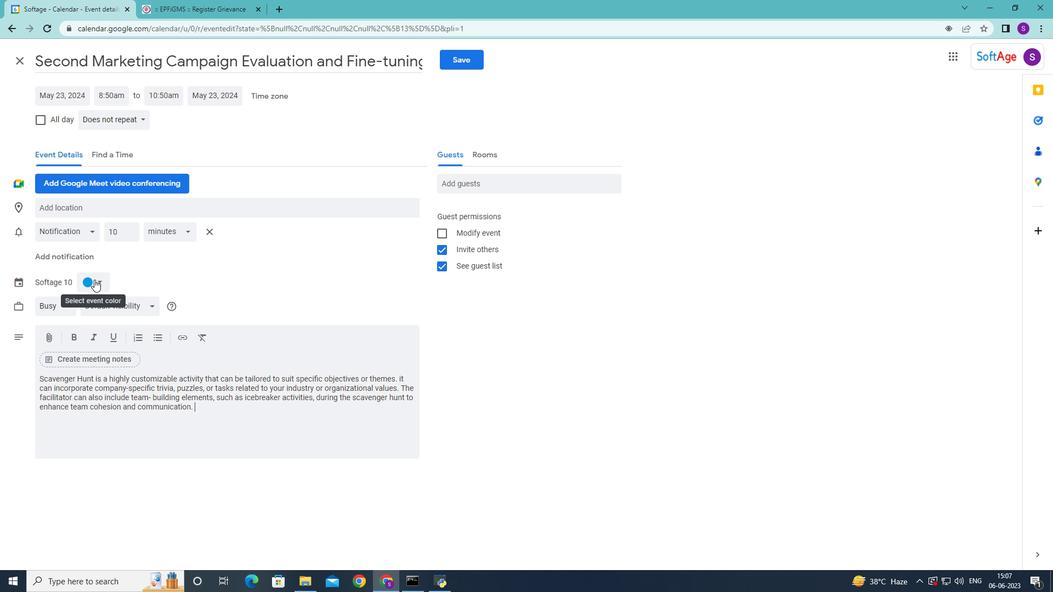 
Action: Mouse moved to (85, 294)
Screenshot: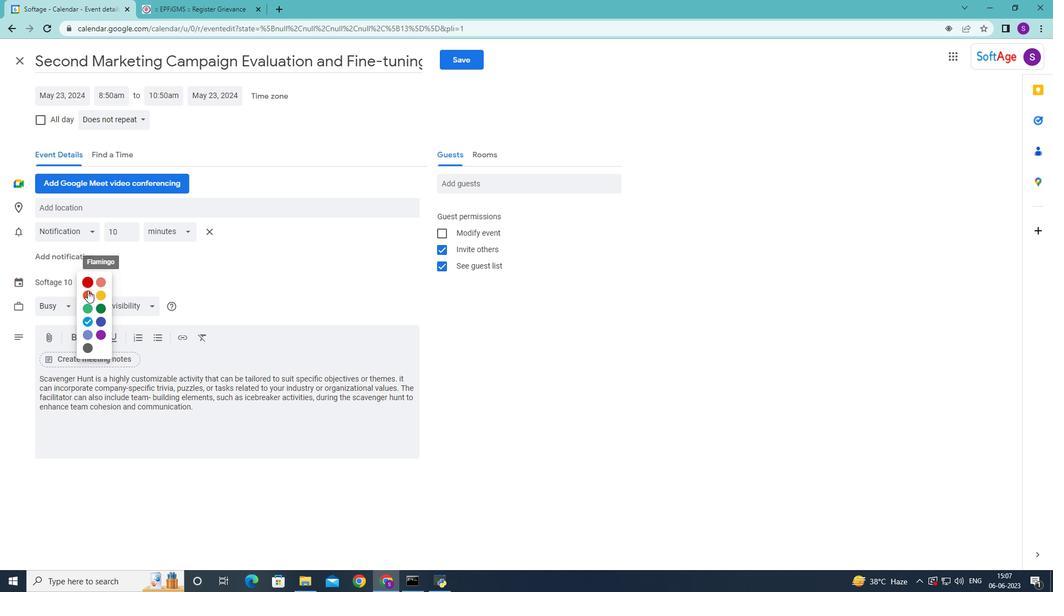 
Action: Mouse pressed left at (85, 294)
Screenshot: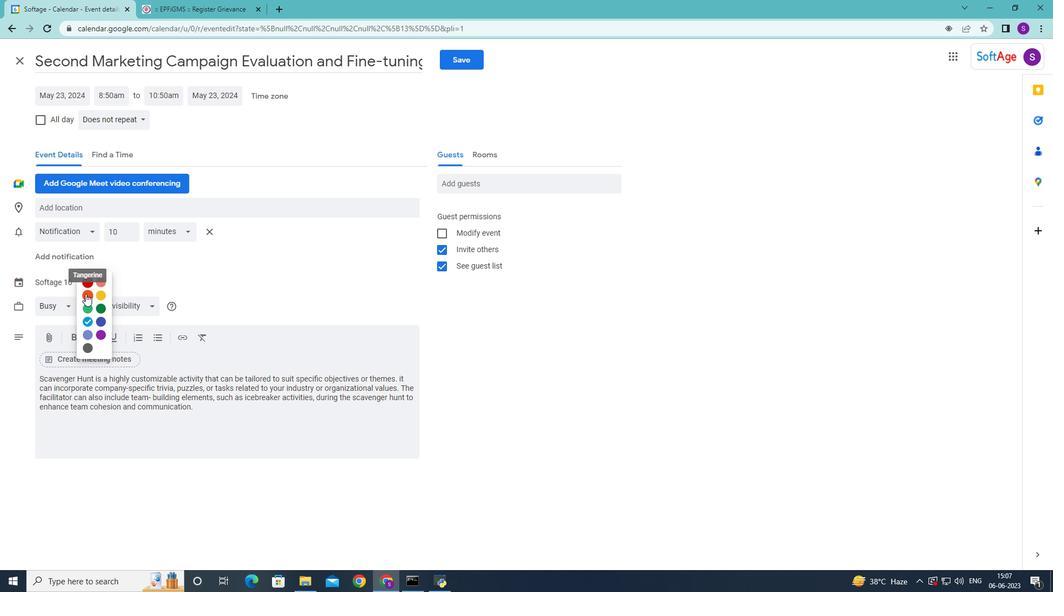 
Action: Mouse moved to (138, 205)
Screenshot: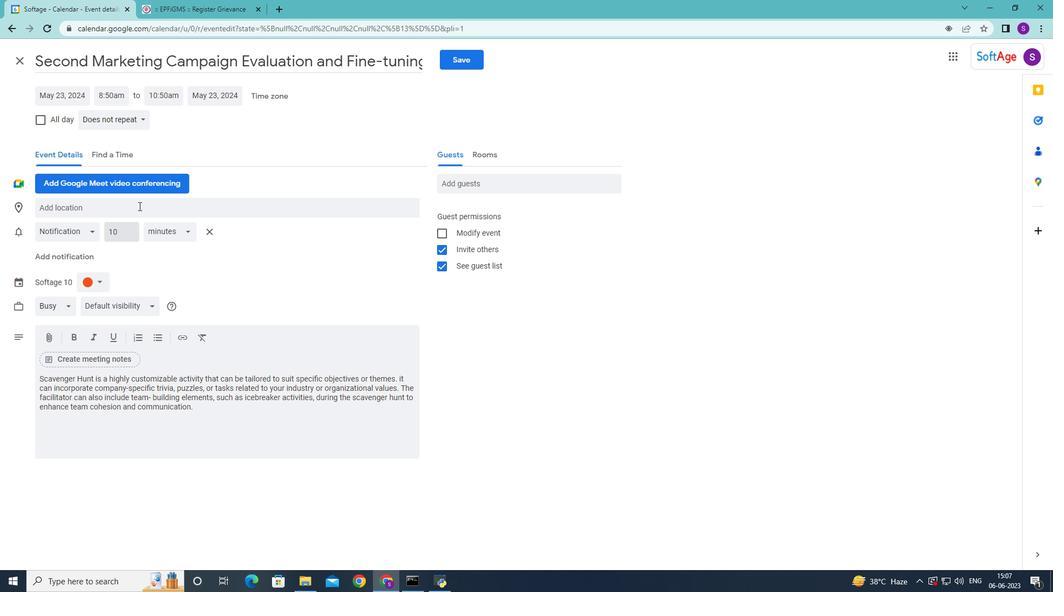 
Action: Mouse pressed left at (138, 205)
Screenshot: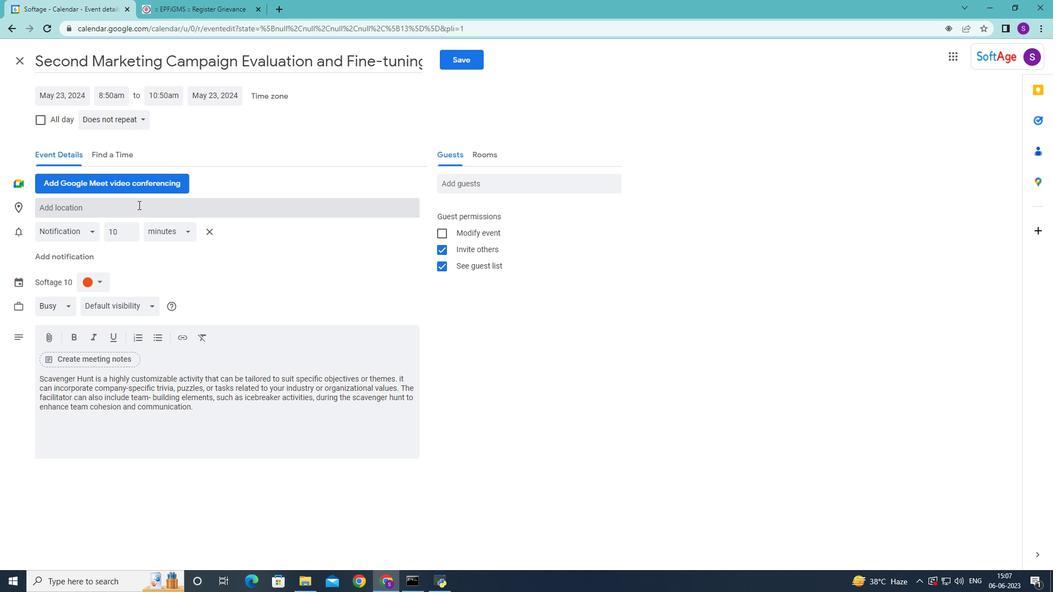 
Action: Mouse moved to (263, 144)
Screenshot: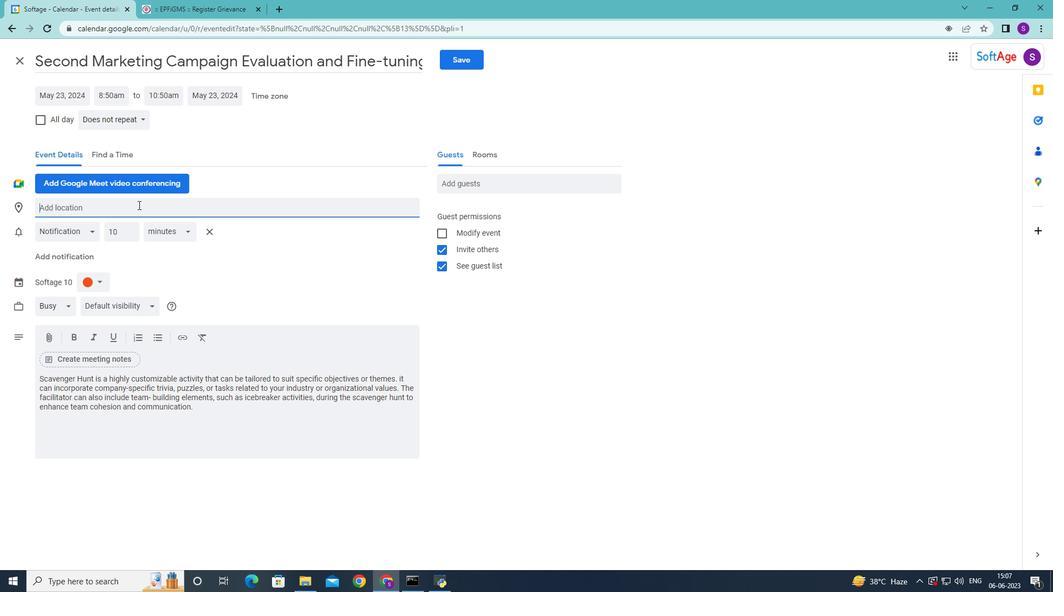 
Action: Key pressed 789<Key.space><Key.shift>national<Key.space><Key.shift>Archaeological<Key.space><Key.shift>Museum
Screenshot: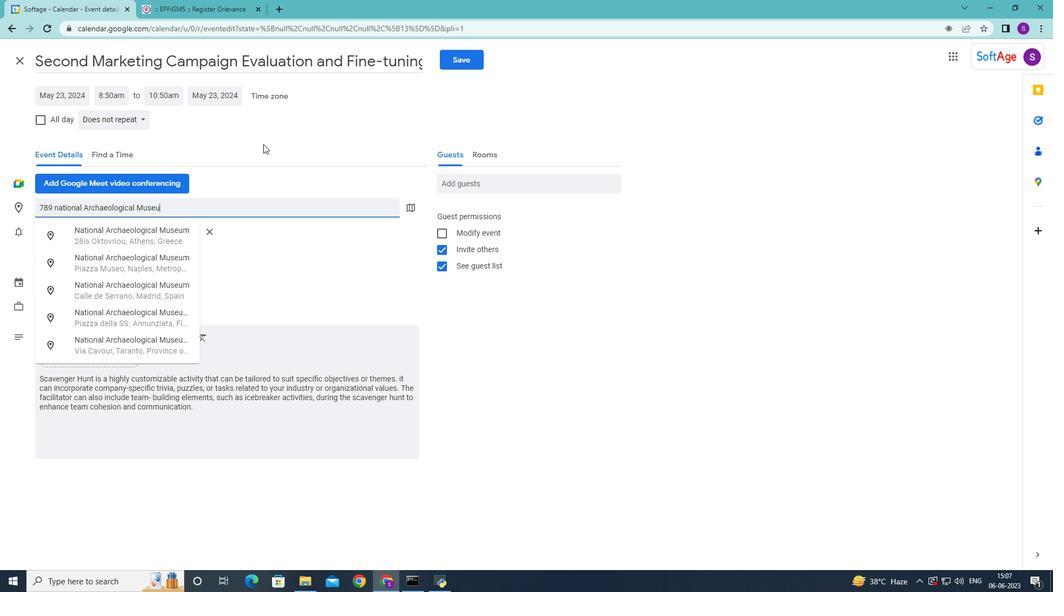 
Action: Mouse moved to (152, 366)
Screenshot: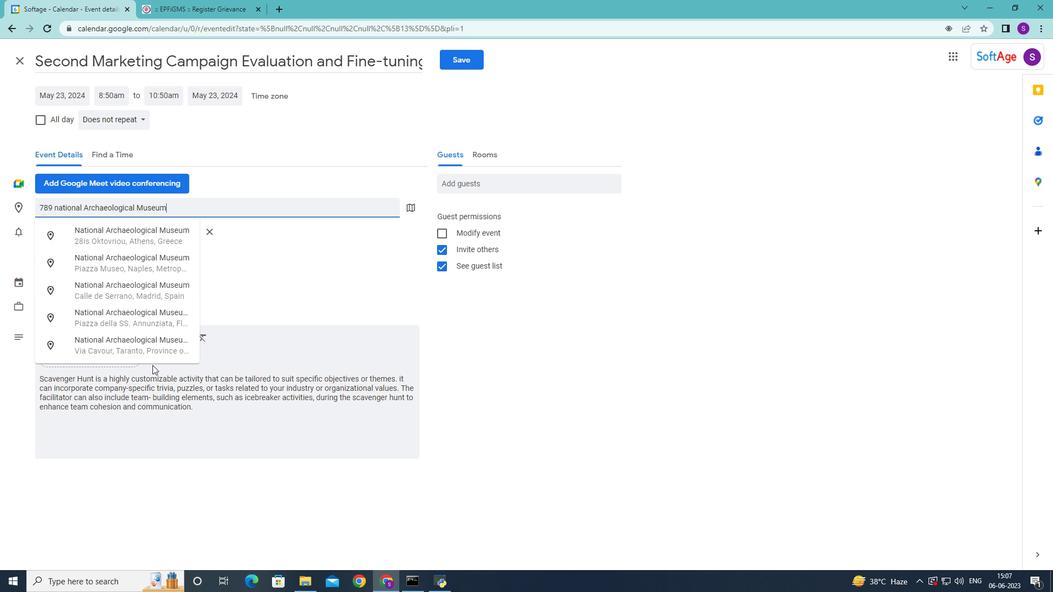 
Action: Key pressed ,<Key.shift>athens,<Key.space><Key.shift>Greece<Key.space>
Screenshot: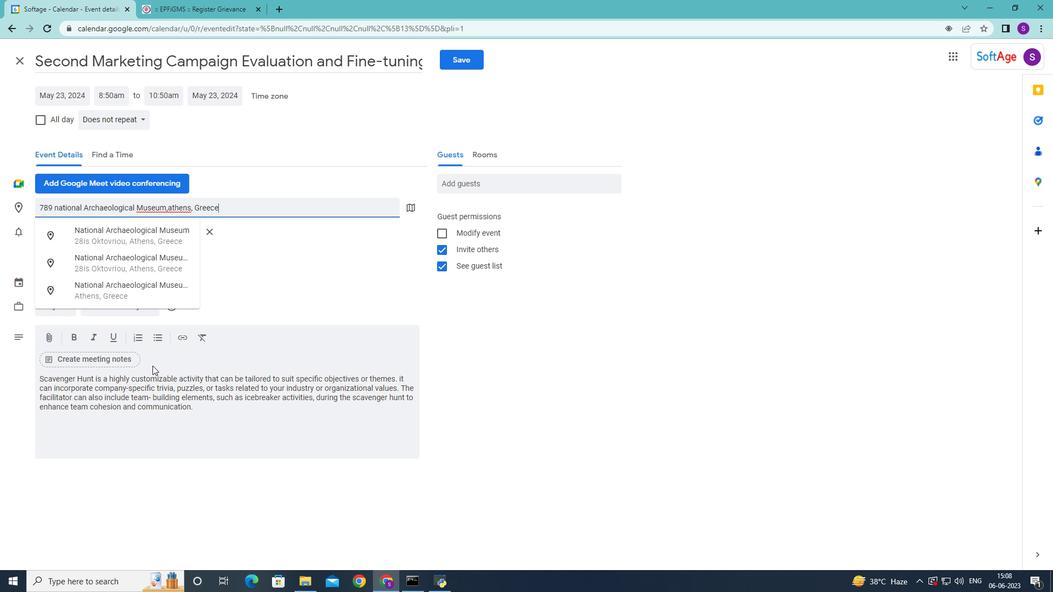 
Action: Mouse moved to (126, 240)
Screenshot: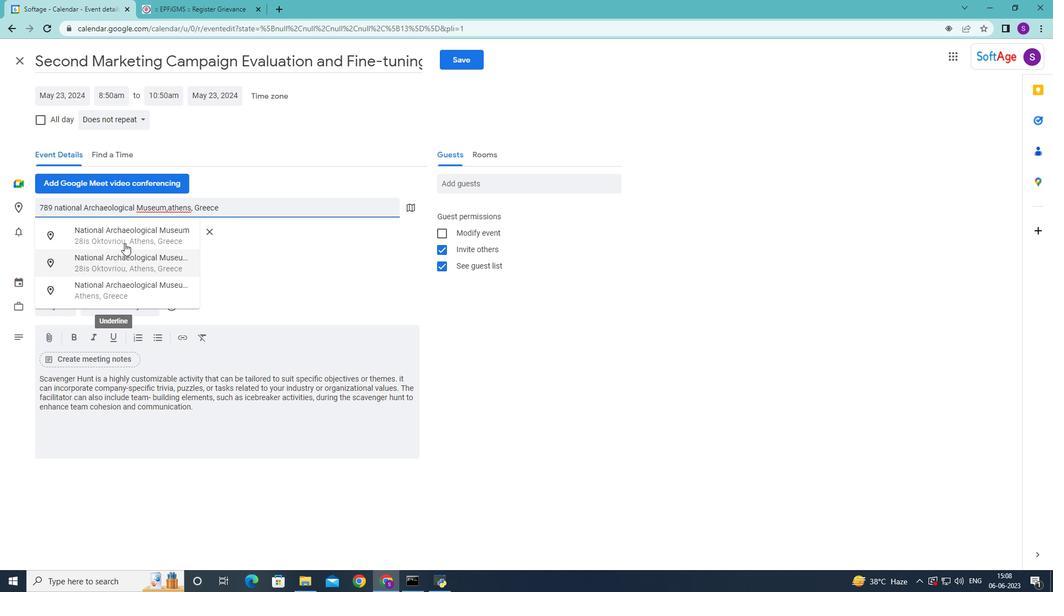 
Action: Mouse pressed left at (126, 240)
Screenshot: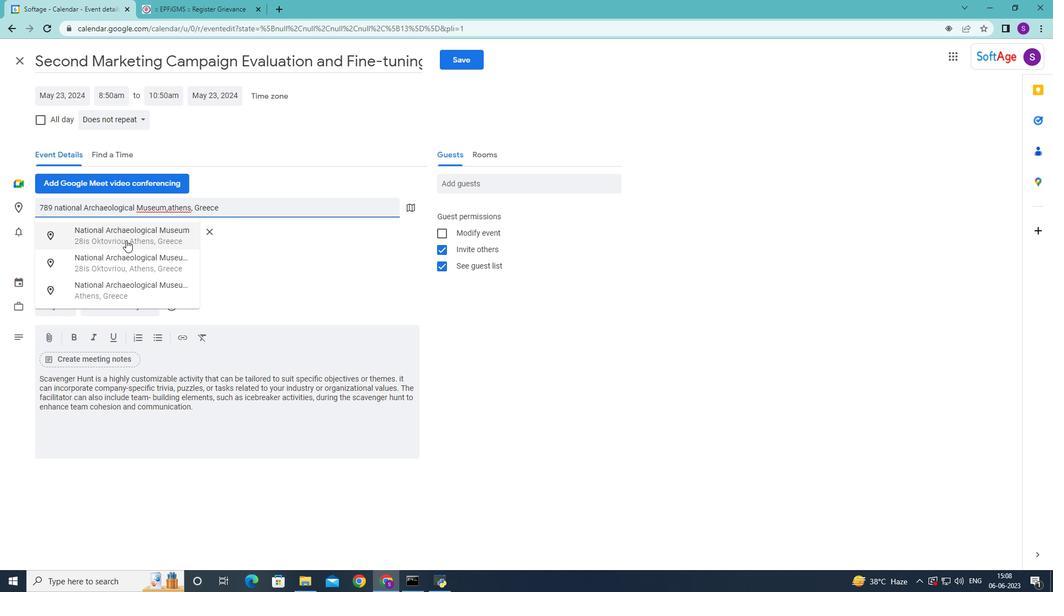 
Action: Mouse moved to (478, 182)
Screenshot: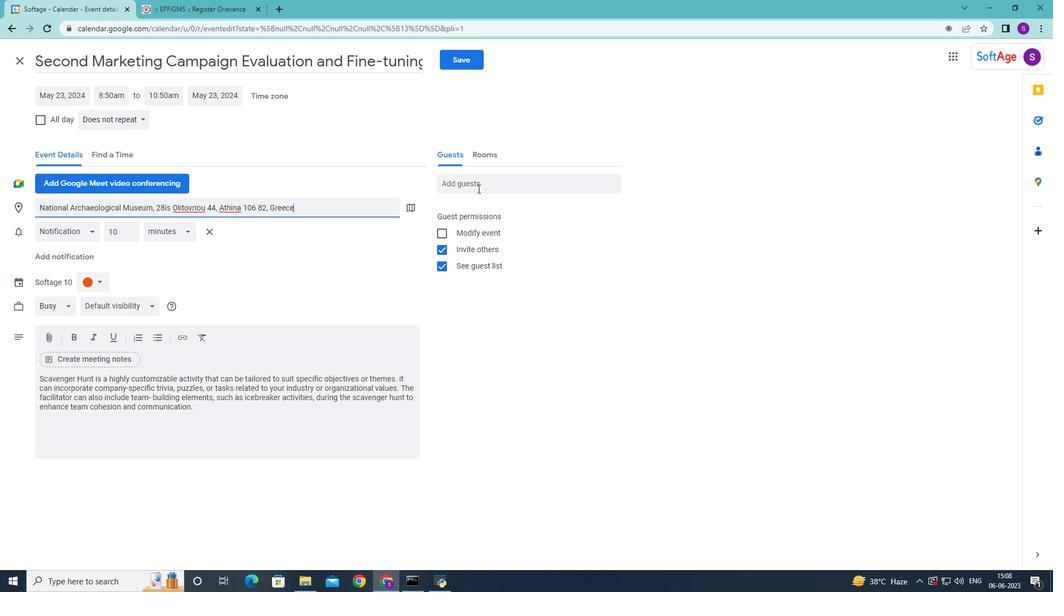 
Action: Mouse pressed left at (478, 182)
Screenshot: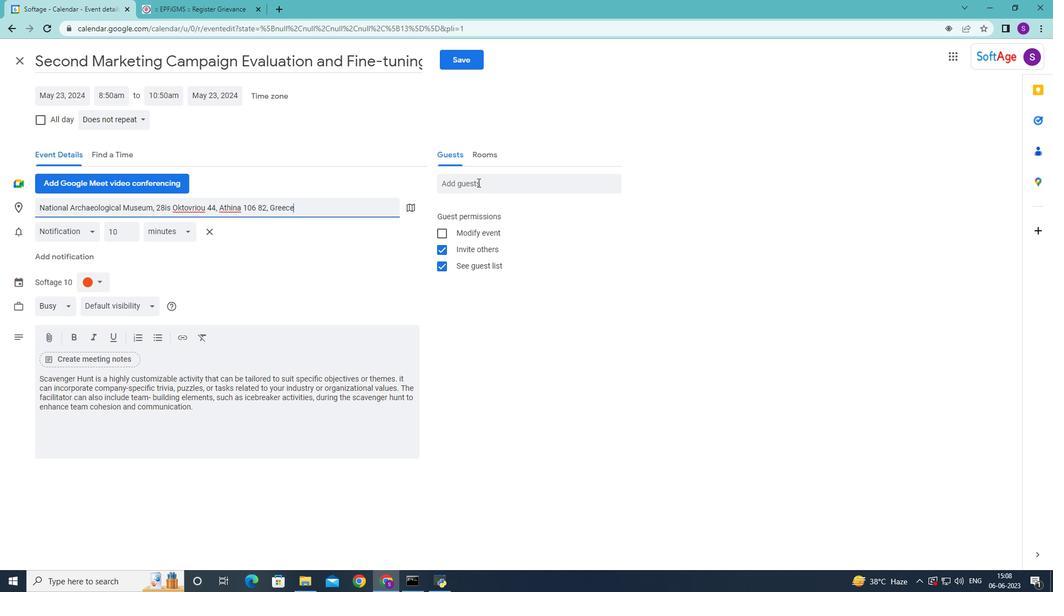 
Action: Key pressed <Key.shift>Softage.8<Key.shift><Key.shift><Key.shift><Key.shift><Key.shift><Key.shift>@softage.net<Key.enter><Key.shift>Softgae<Key.backspace><Key.backspace><Key.backspace>age.9<Key.shift>2softge,<Key.backspace>.net
Screenshot: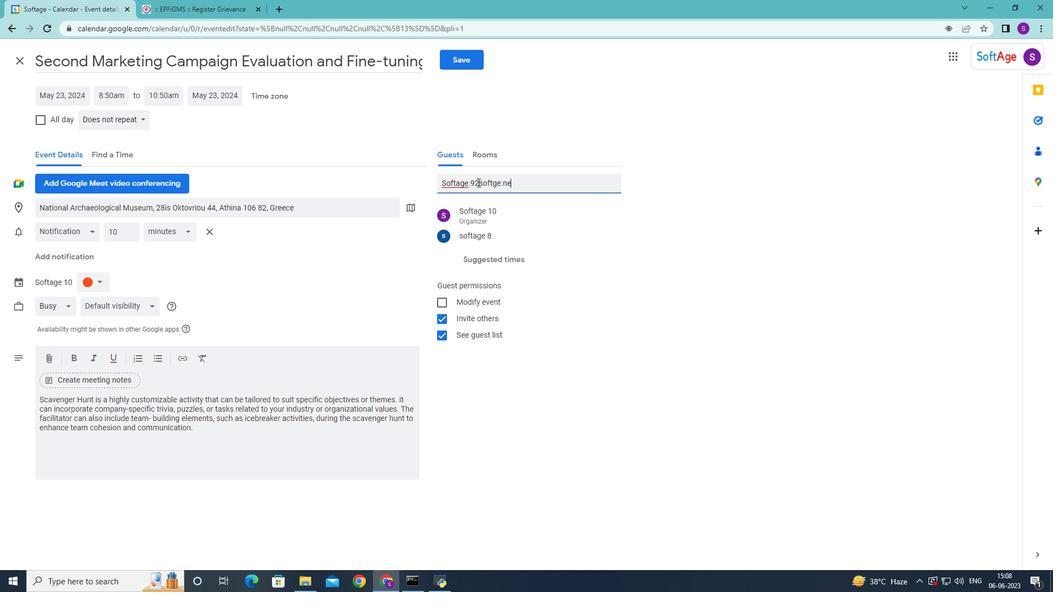 
Action: Mouse moved to (479, 183)
Screenshot: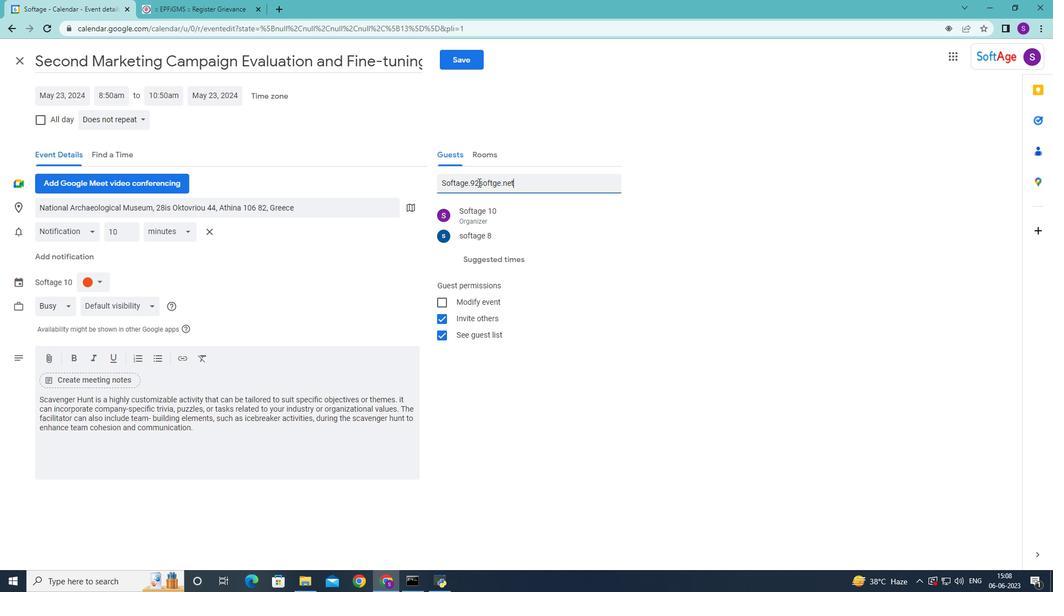 
Action: Mouse pressed left at (479, 183)
Screenshot: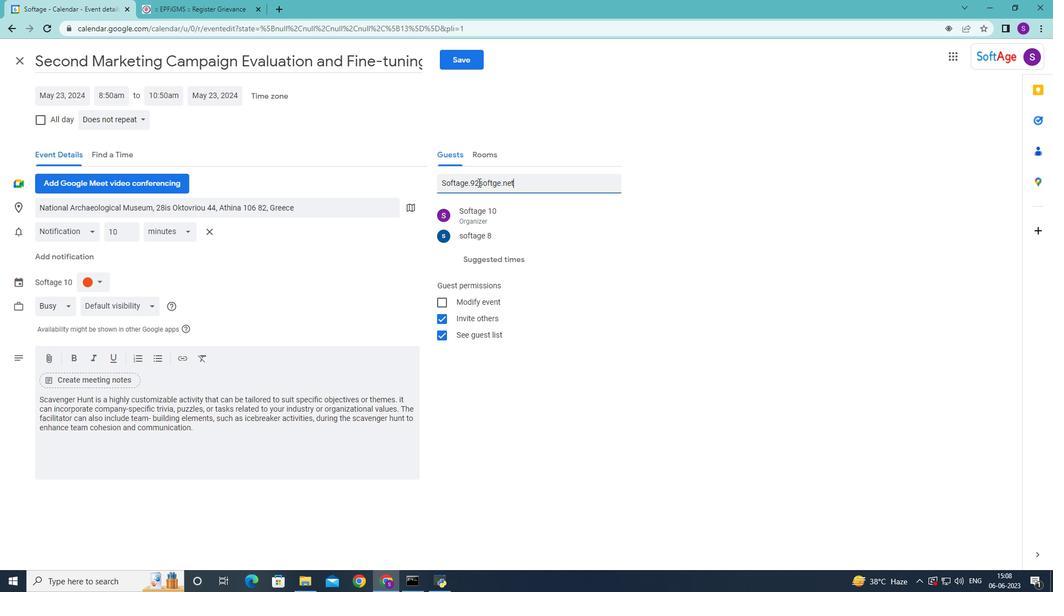 
Action: Key pressed <Key.backspace><Key.shift>@
Screenshot: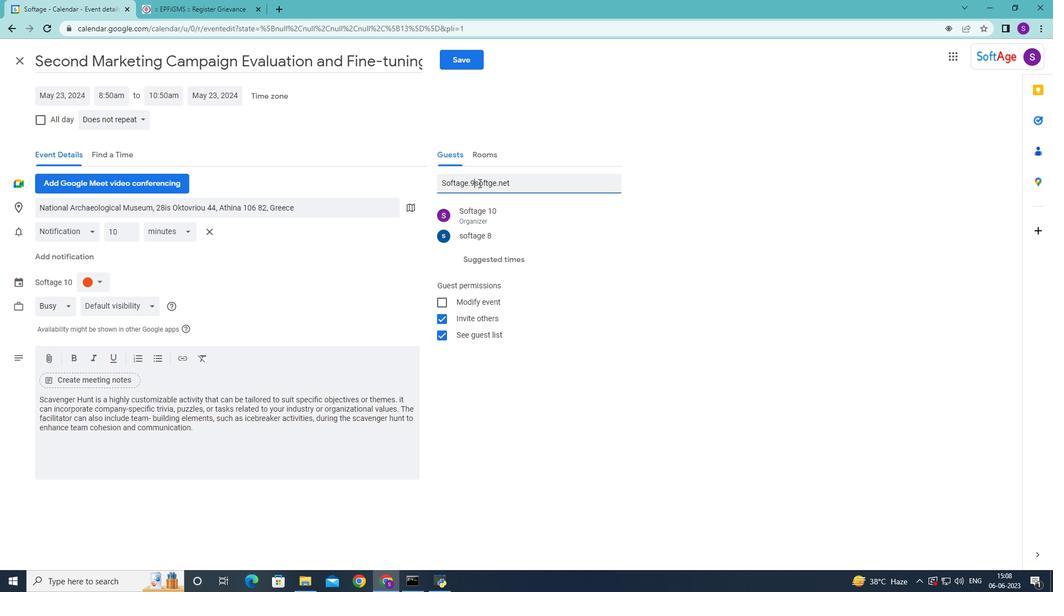 
Action: Mouse moved to (548, 216)
Screenshot: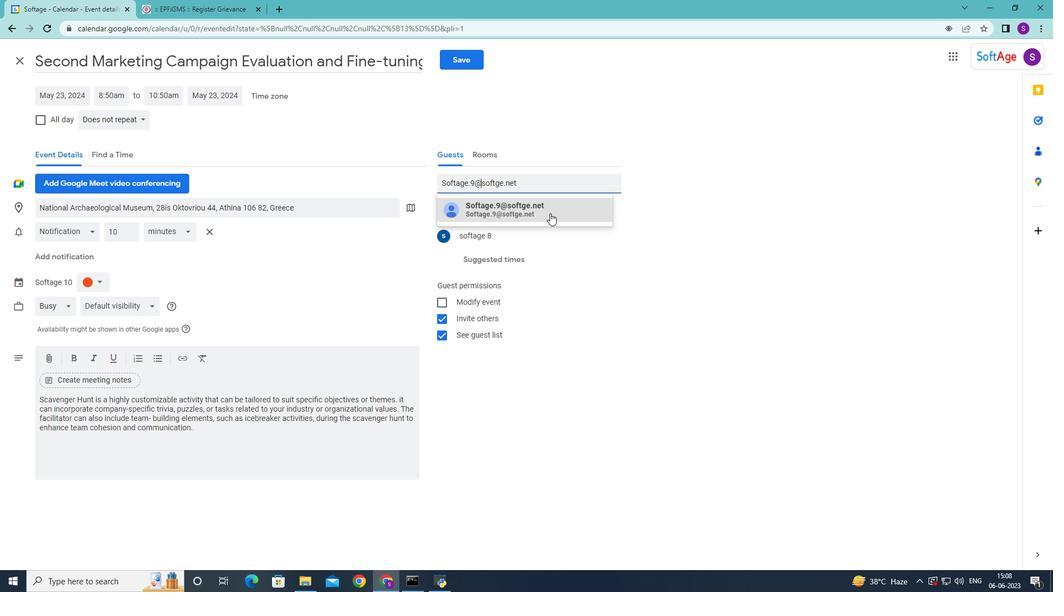 
Action: Mouse pressed left at (548, 216)
Screenshot: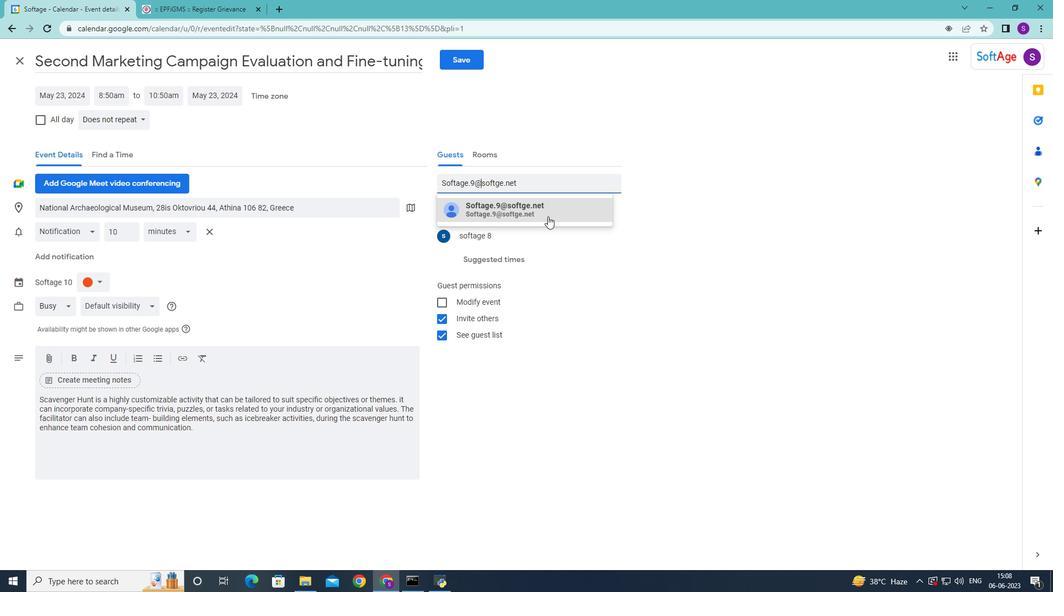 
Action: Mouse moved to (130, 118)
Screenshot: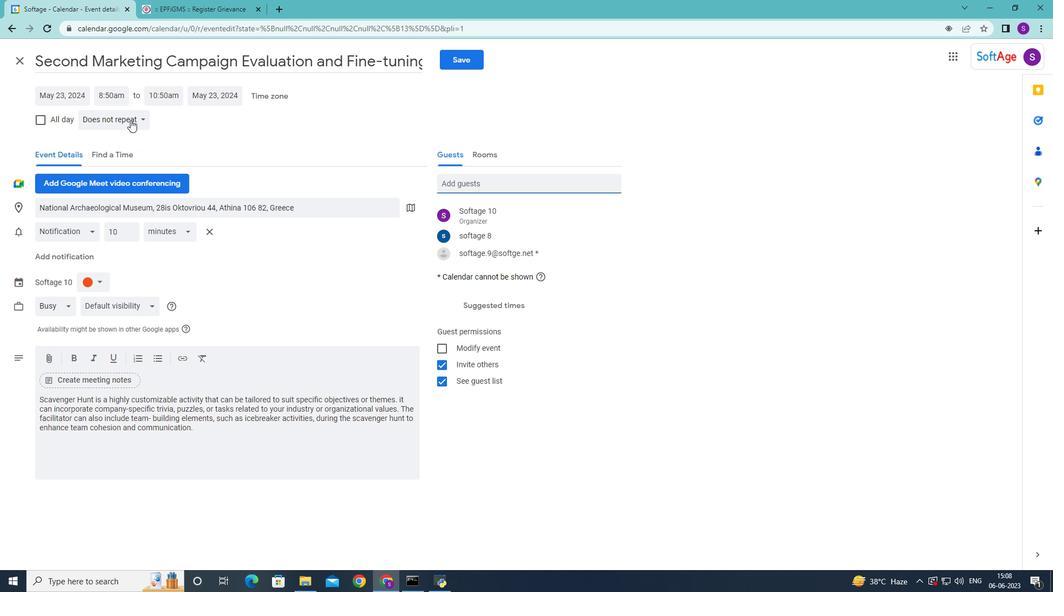 
Action: Mouse pressed left at (130, 118)
Screenshot: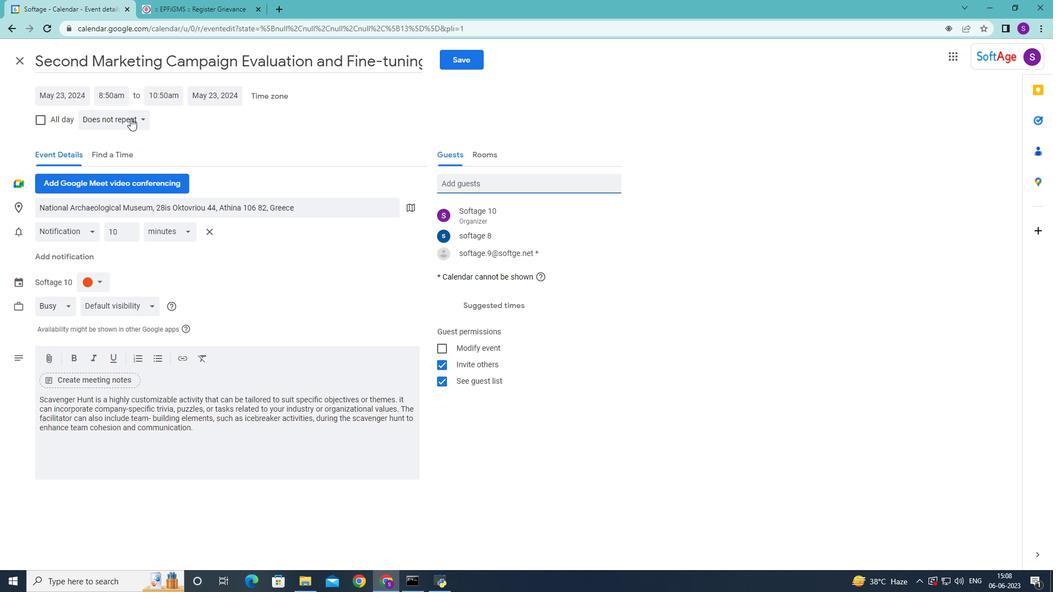 
Action: Mouse moved to (133, 143)
Screenshot: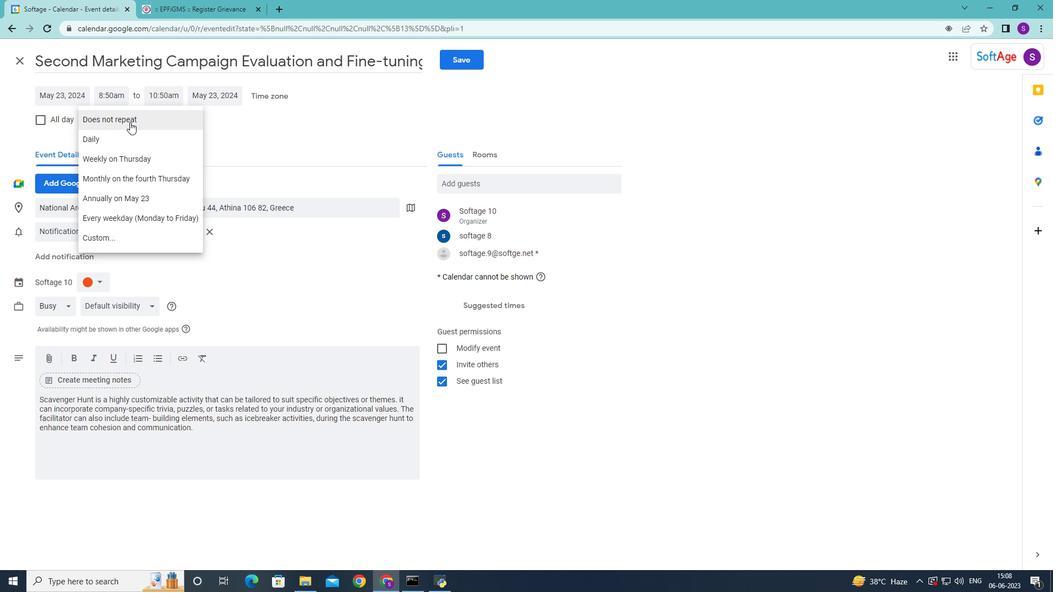 
Action: Mouse pressed left at (133, 143)
Screenshot: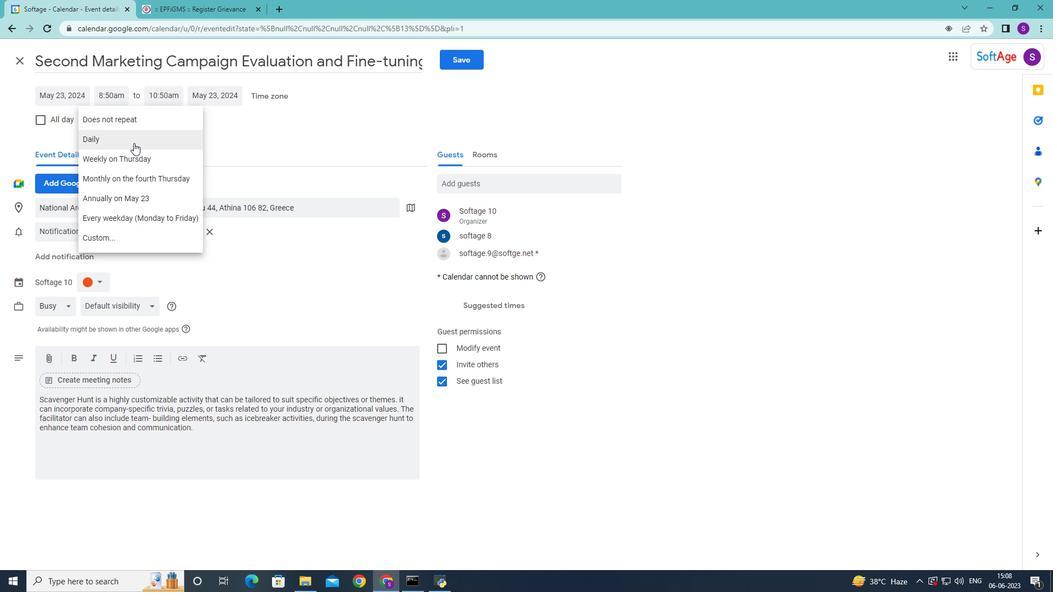 
Action: Mouse moved to (456, 62)
Screenshot: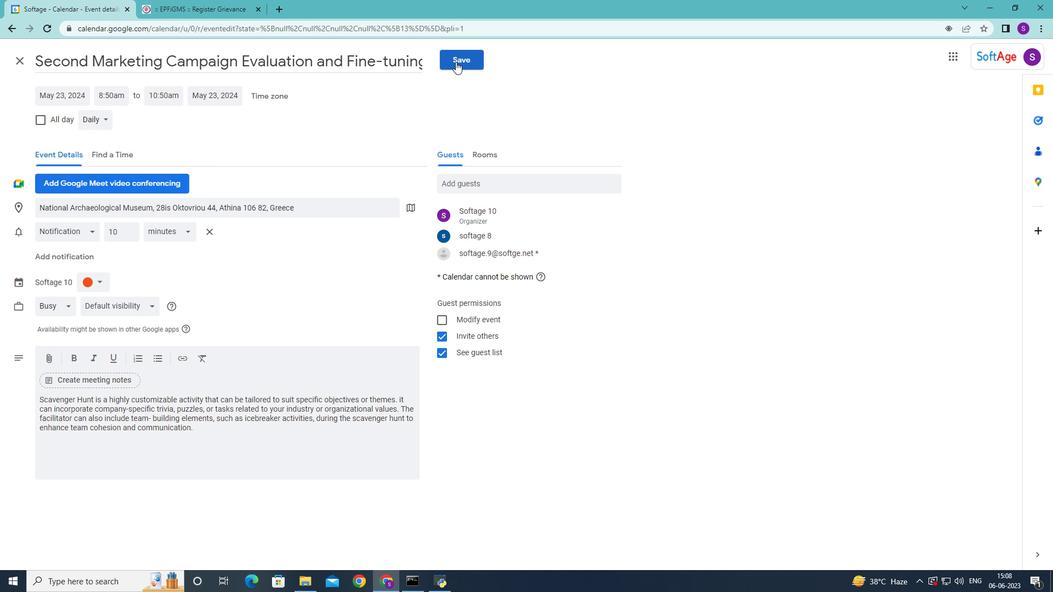 
Action: Mouse pressed left at (456, 62)
Screenshot: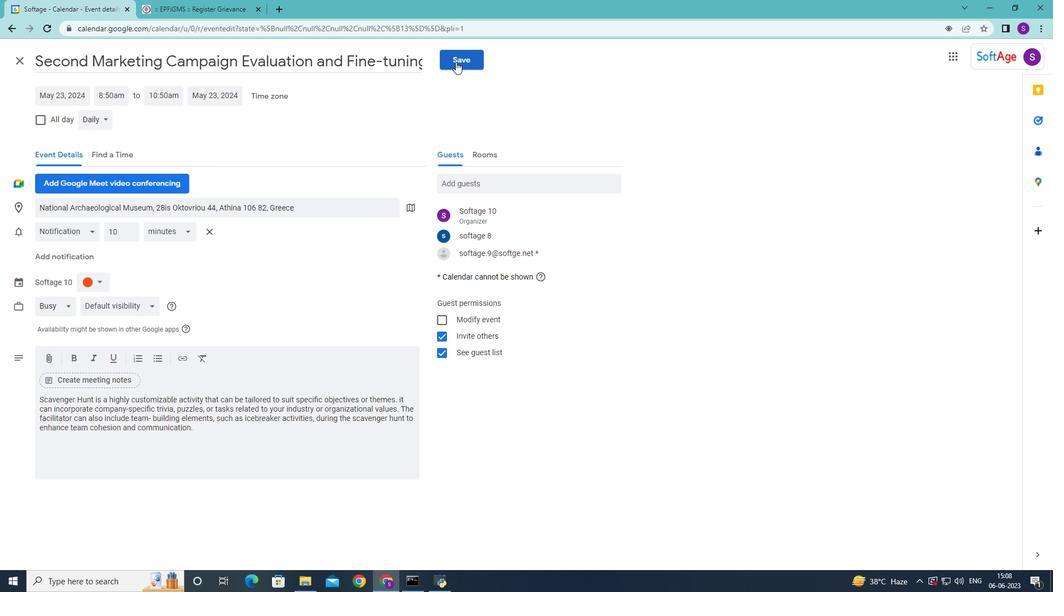 
Action: Mouse moved to (629, 331)
Screenshot: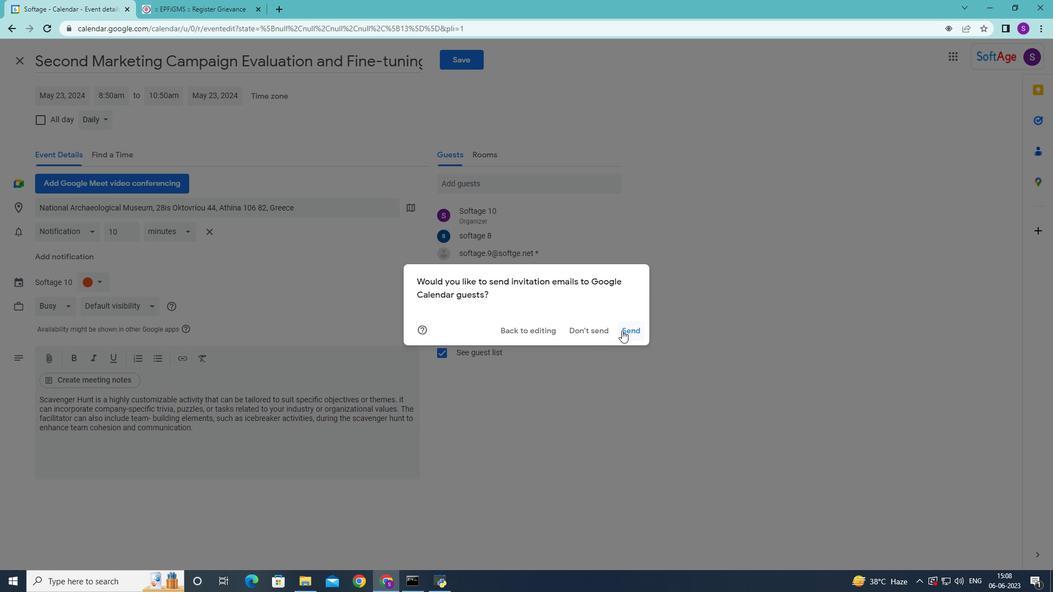 
Action: Mouse pressed left at (629, 331)
Screenshot: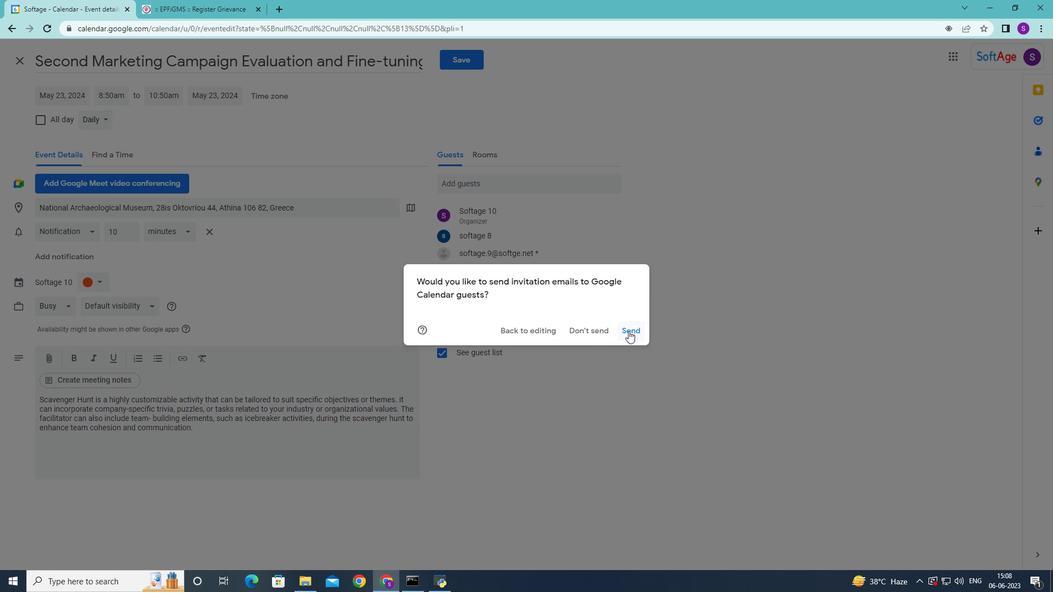 
Action: Mouse moved to (590, 332)
Screenshot: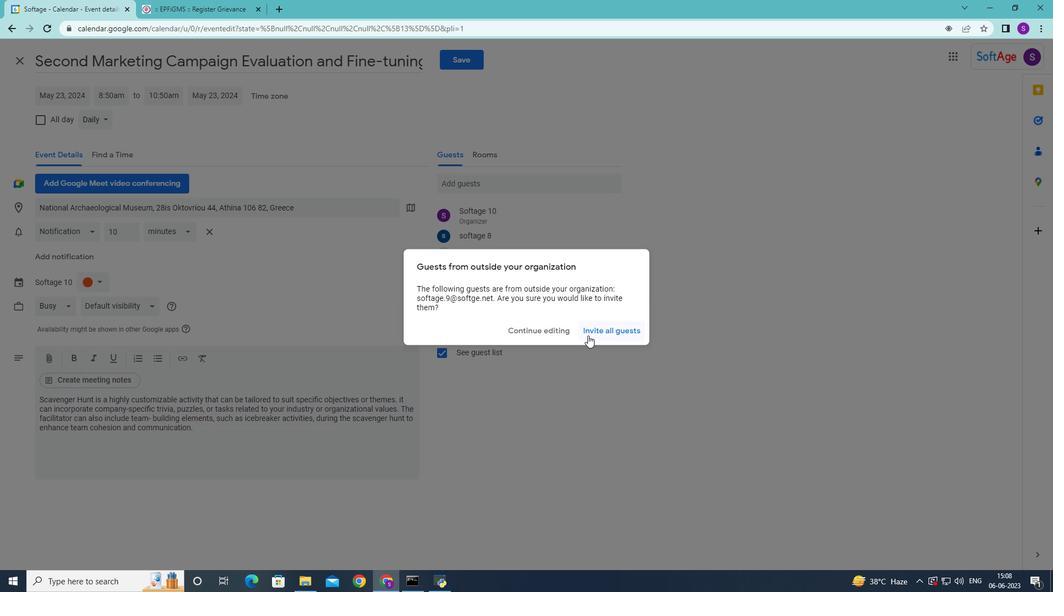
Action: Mouse pressed left at (590, 332)
Screenshot: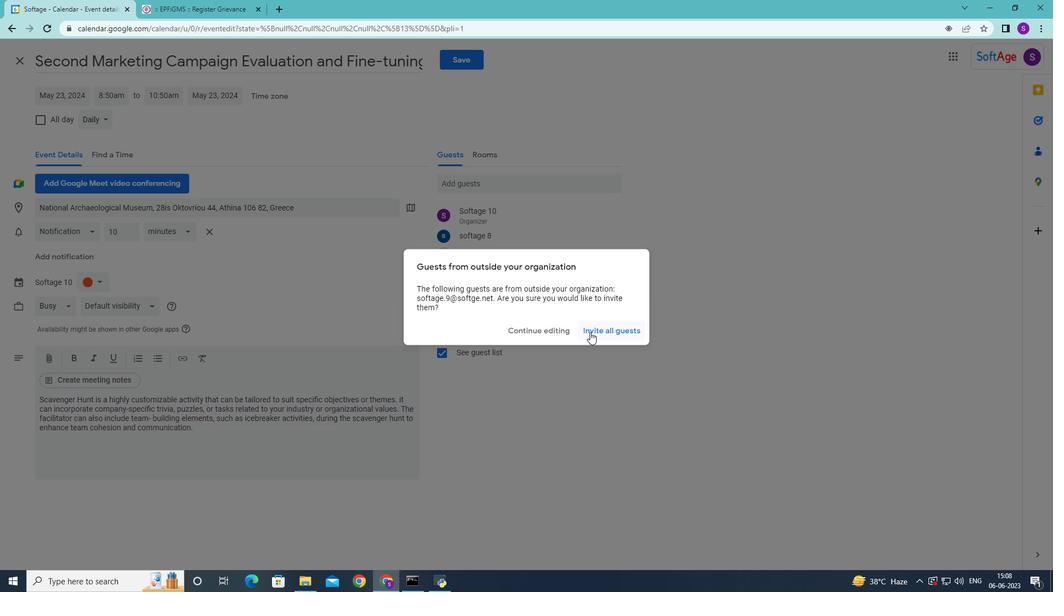 
Action: Mouse moved to (548, 352)
Screenshot: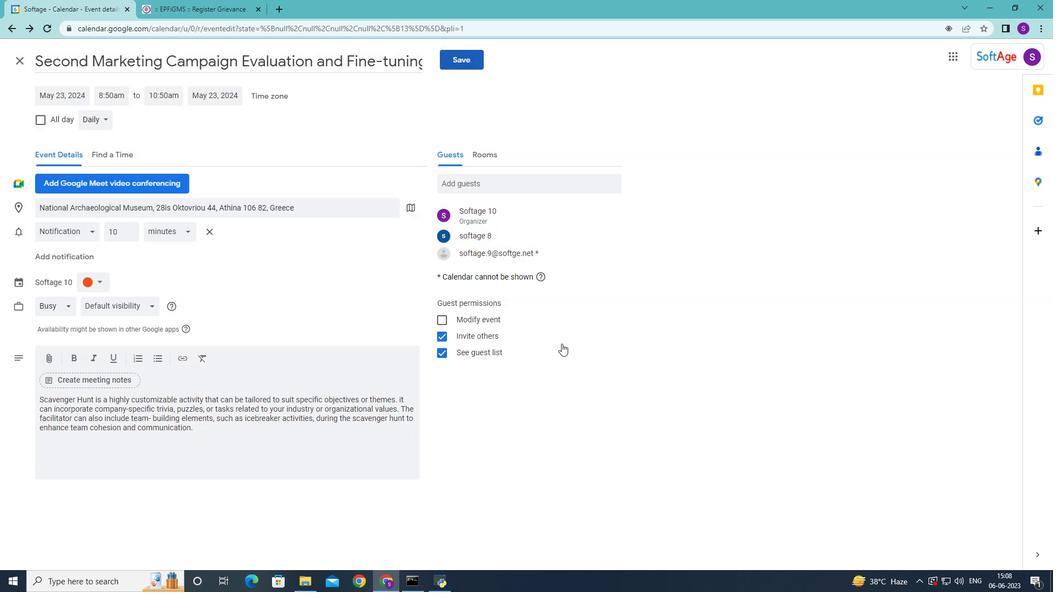 
